 Task: Search one way flight ticket for 2 adults, 2 infants in seat and 1 infant on lap in first from Mosinee: Central Wisconsin Airport to Gillette: Gillette Campbell County Airport on 5-1-2023. Choice of flights is American. Number of bags: 1 carry on bag and 5 checked bags. Price is upto 90000. Outbound departure time preference is 14:30.
Action: Mouse moved to (273, 440)
Screenshot: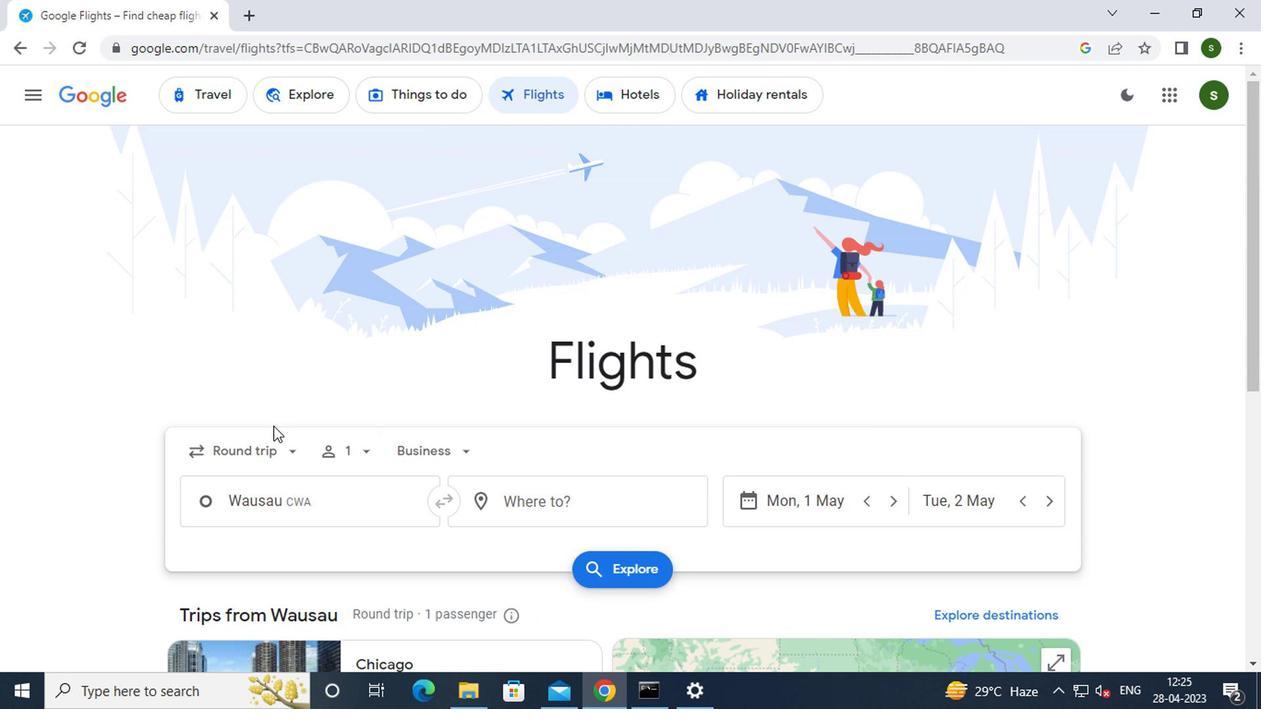 
Action: Mouse pressed left at (273, 440)
Screenshot: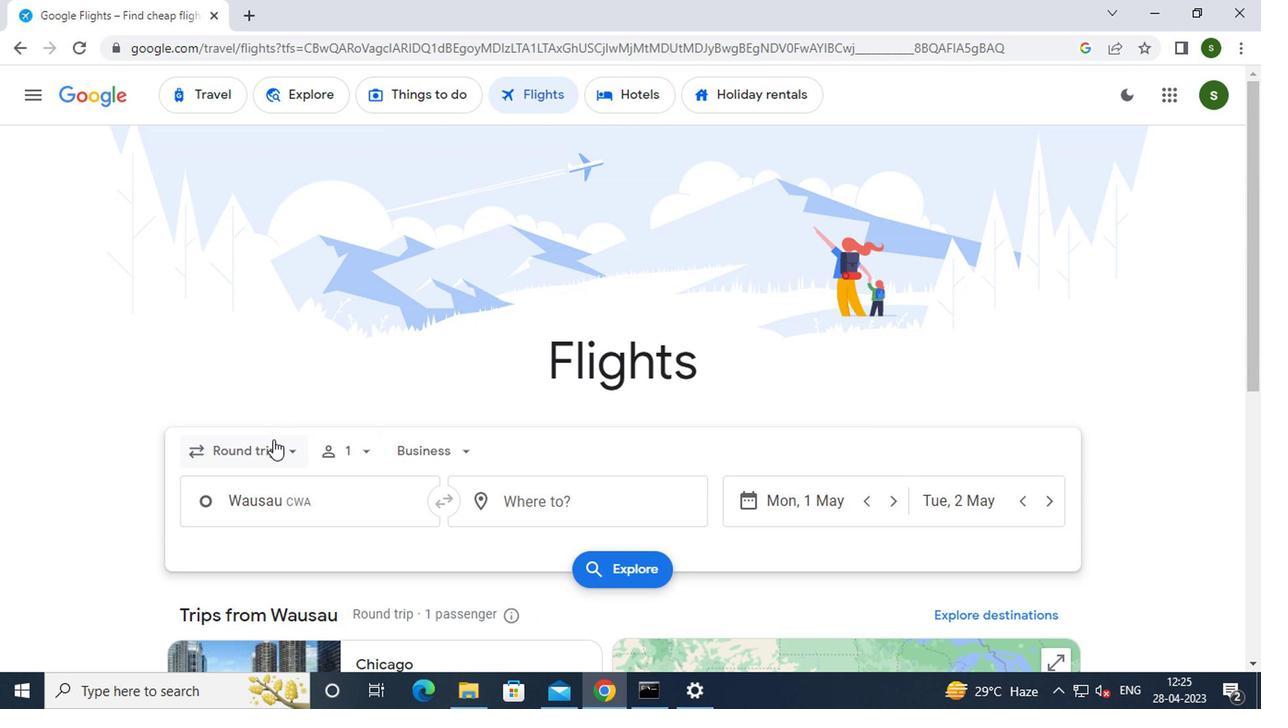 
Action: Mouse moved to (261, 533)
Screenshot: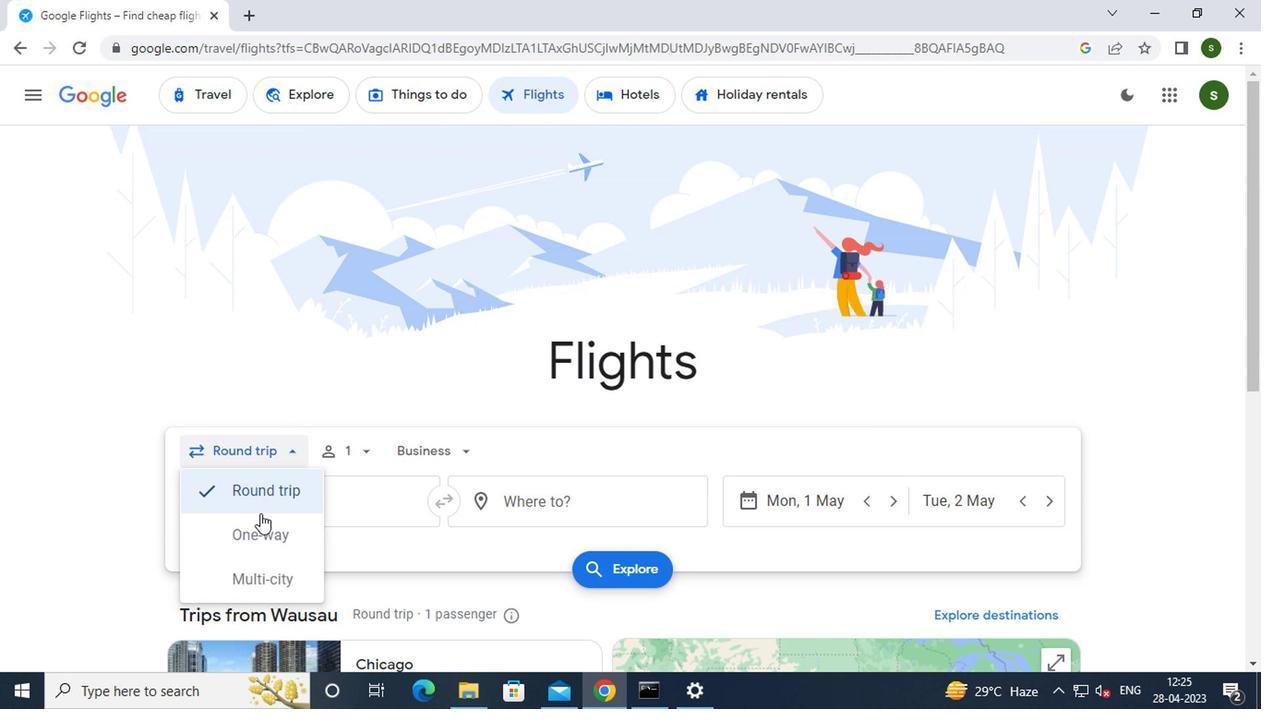
Action: Mouse pressed left at (261, 533)
Screenshot: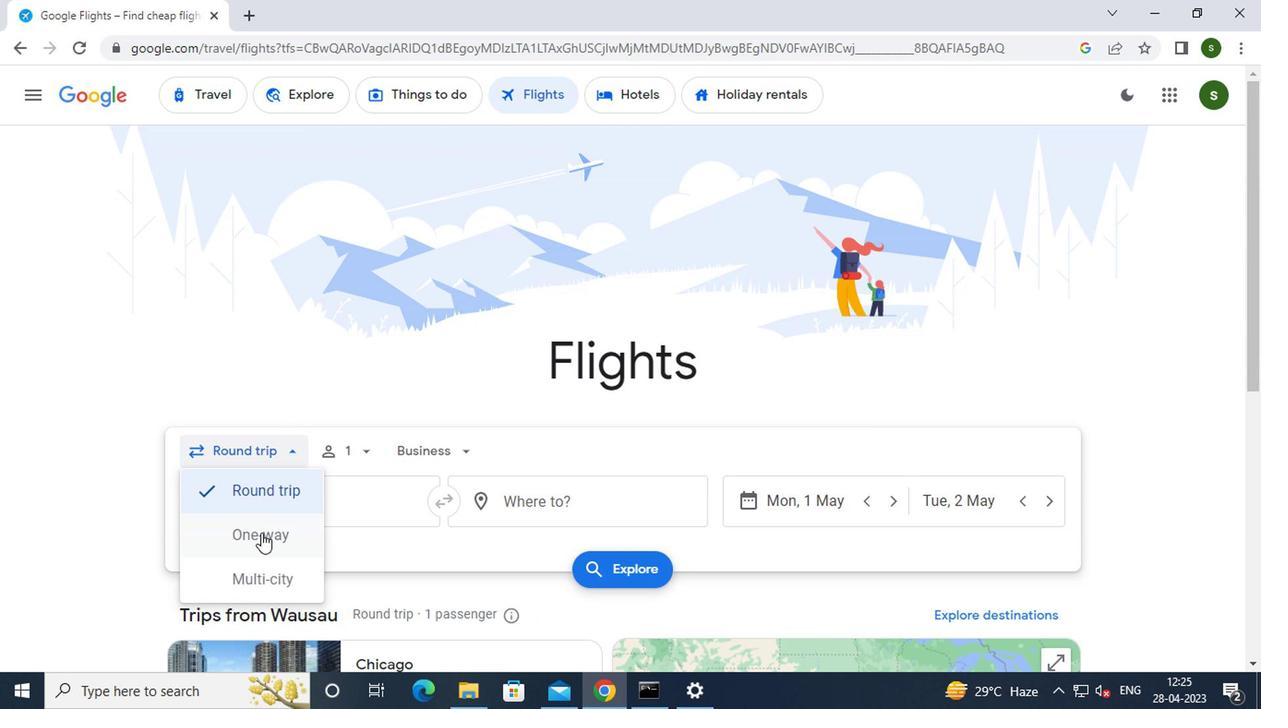 
Action: Mouse moved to (367, 446)
Screenshot: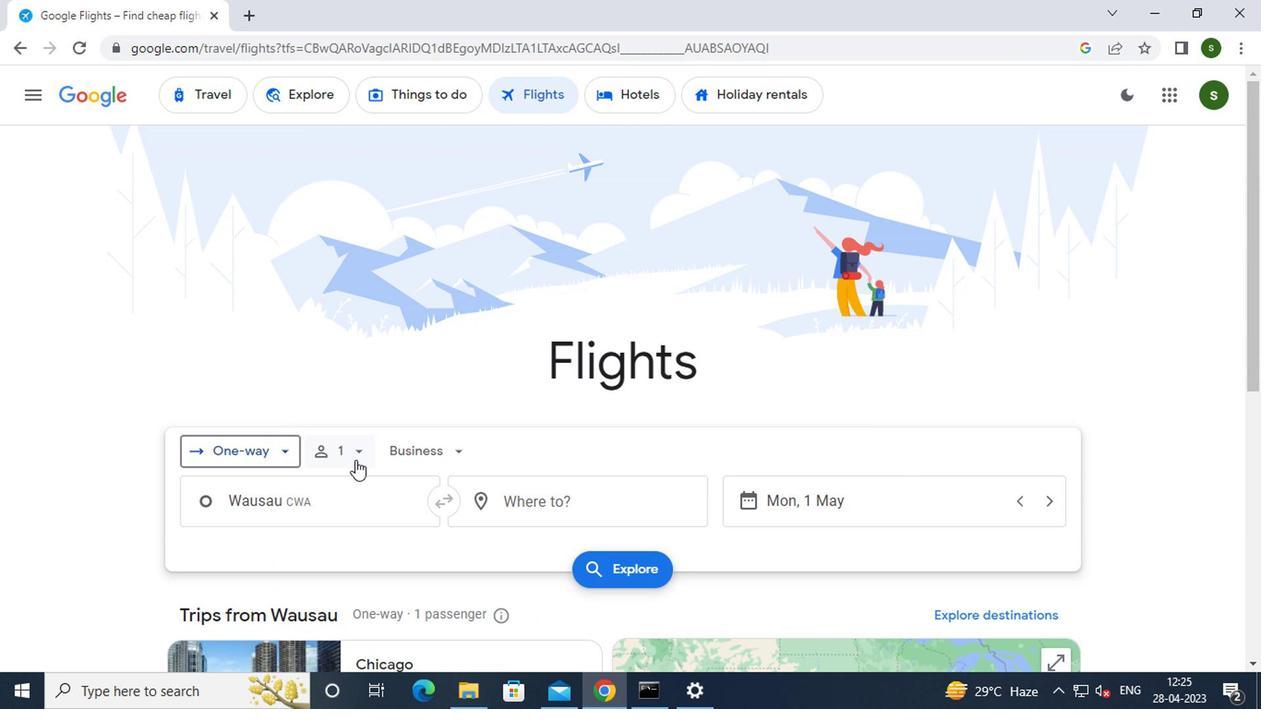 
Action: Mouse pressed left at (367, 446)
Screenshot: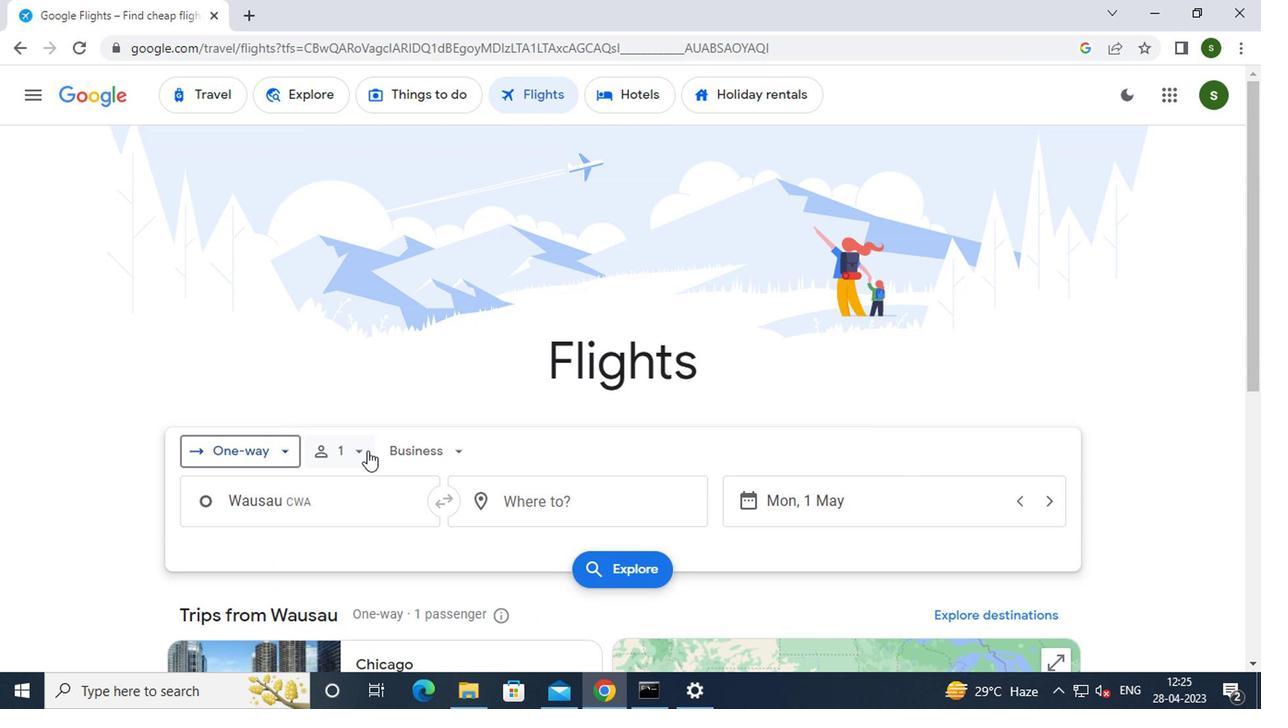 
Action: Mouse moved to (501, 498)
Screenshot: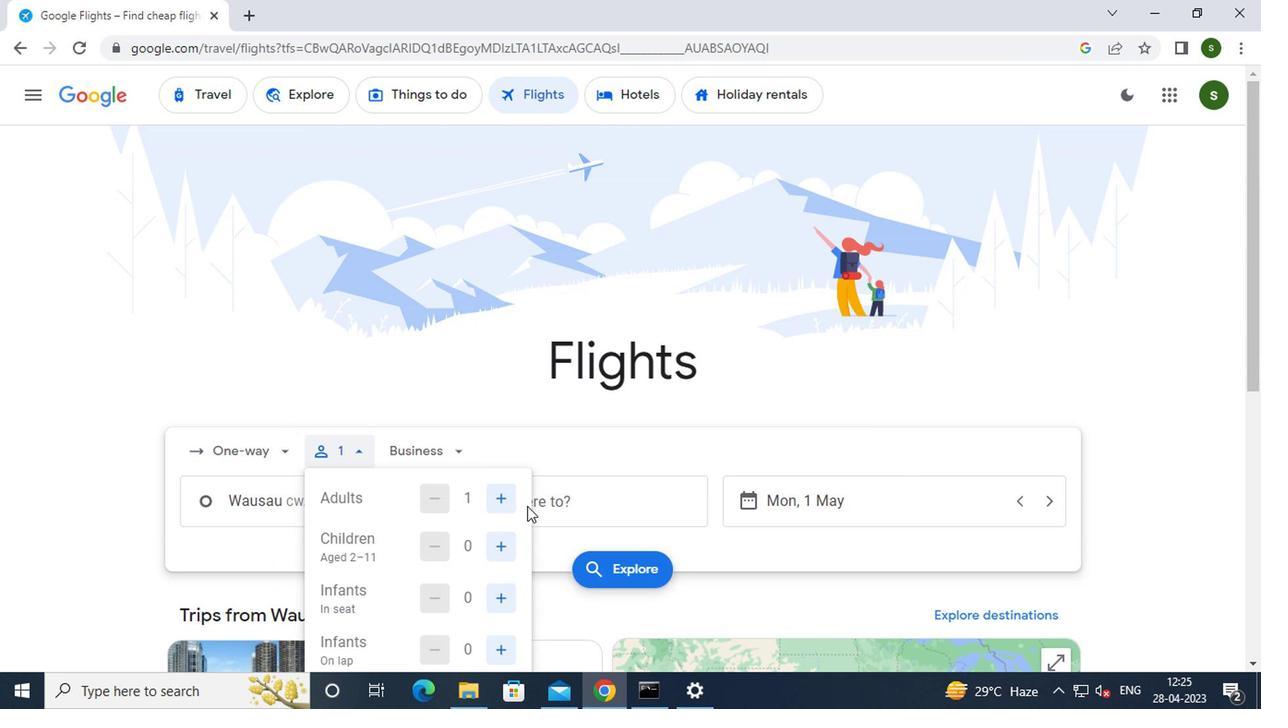 
Action: Mouse pressed left at (501, 498)
Screenshot: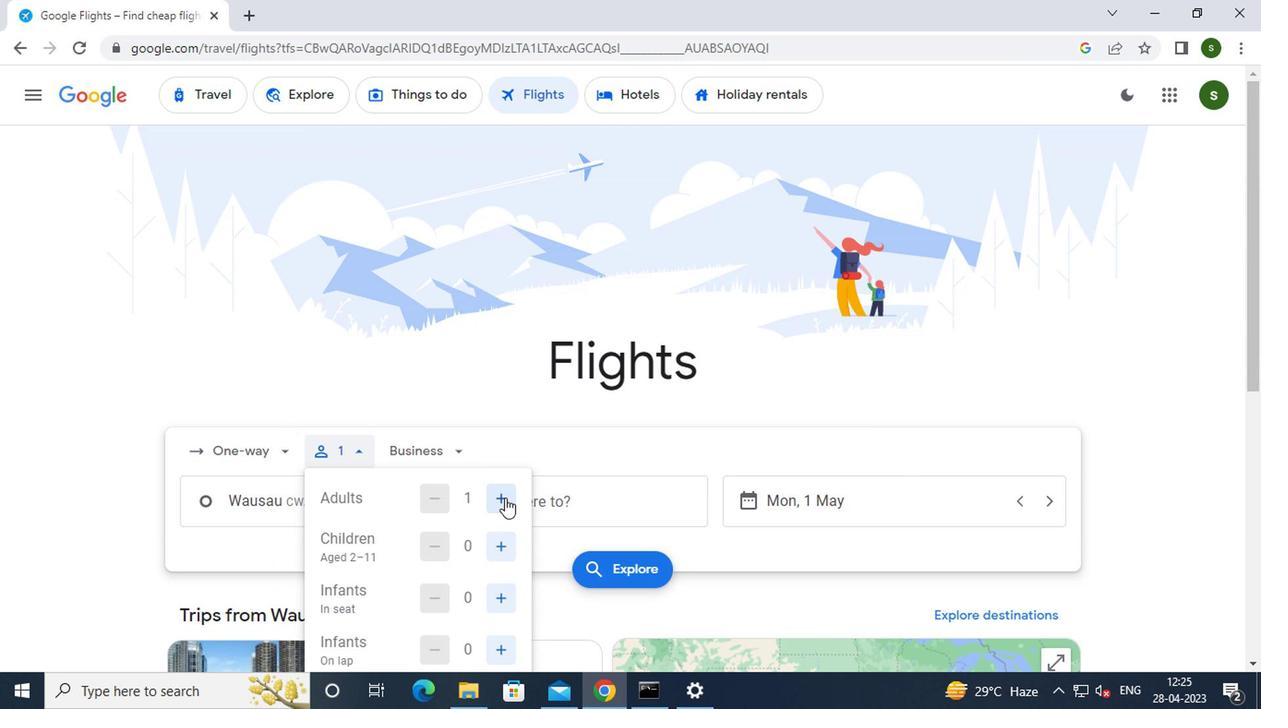 
Action: Mouse moved to (499, 599)
Screenshot: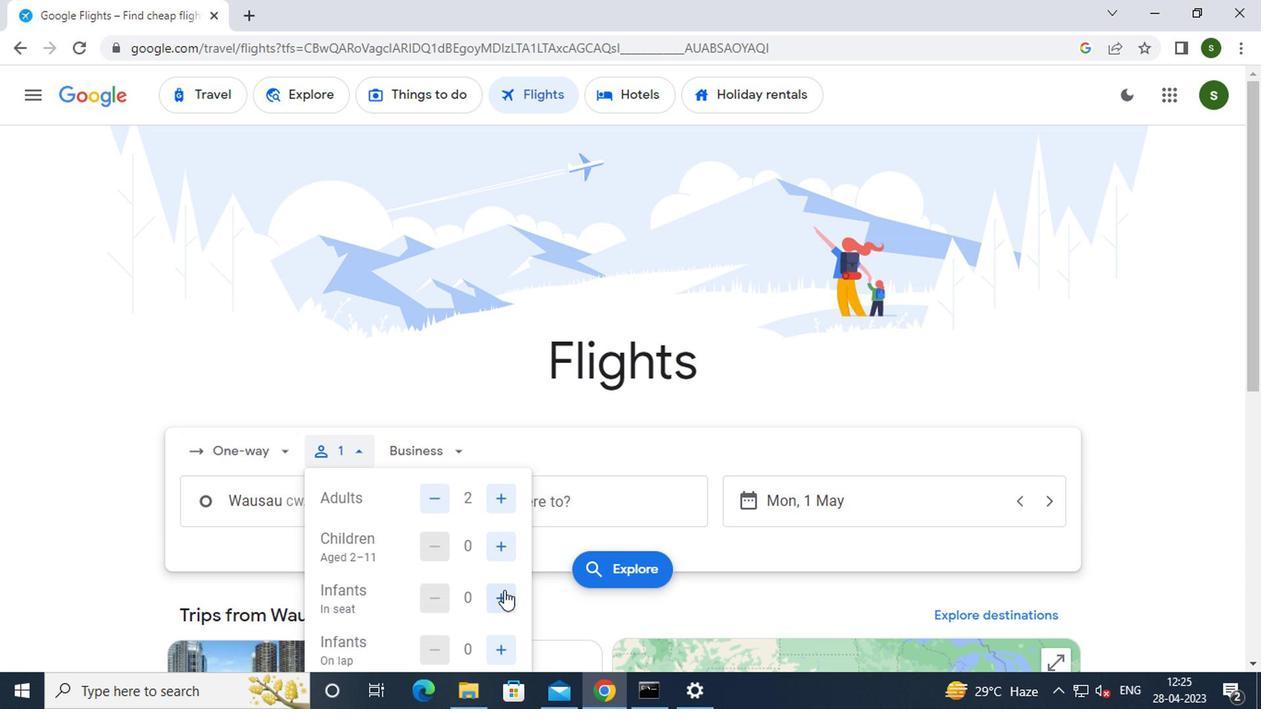 
Action: Mouse pressed left at (499, 599)
Screenshot: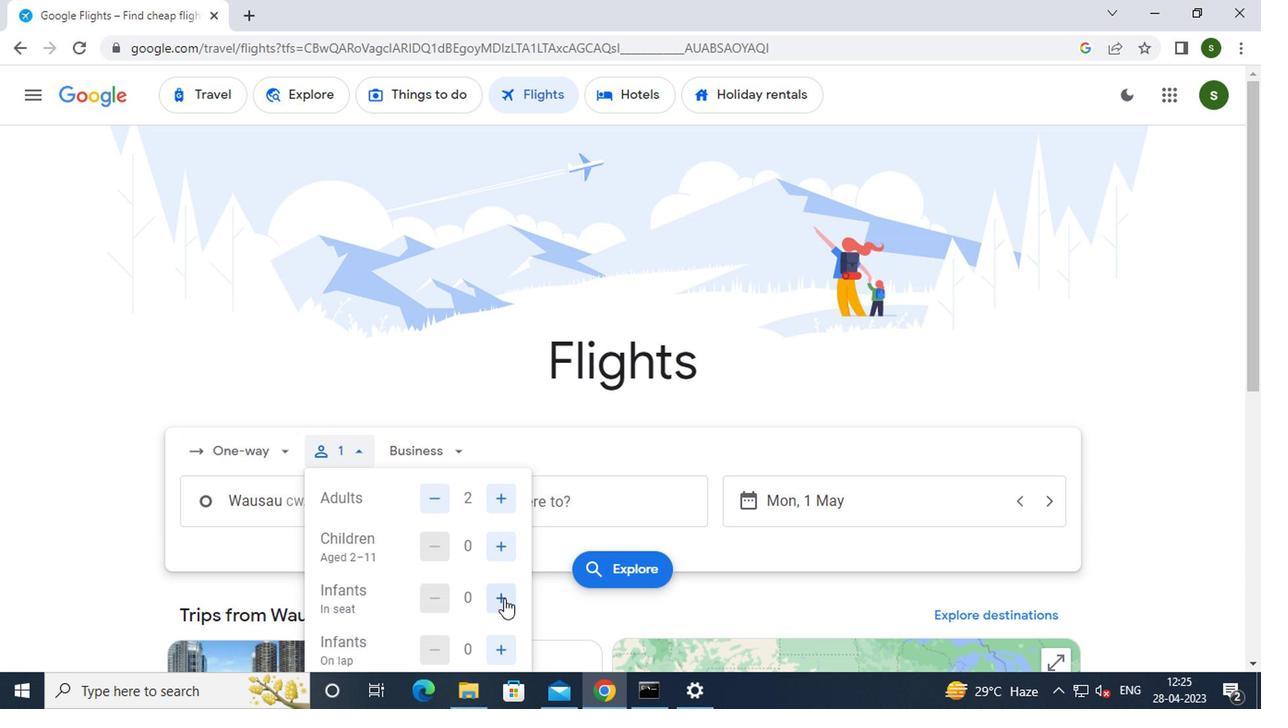 
Action: Mouse pressed left at (499, 599)
Screenshot: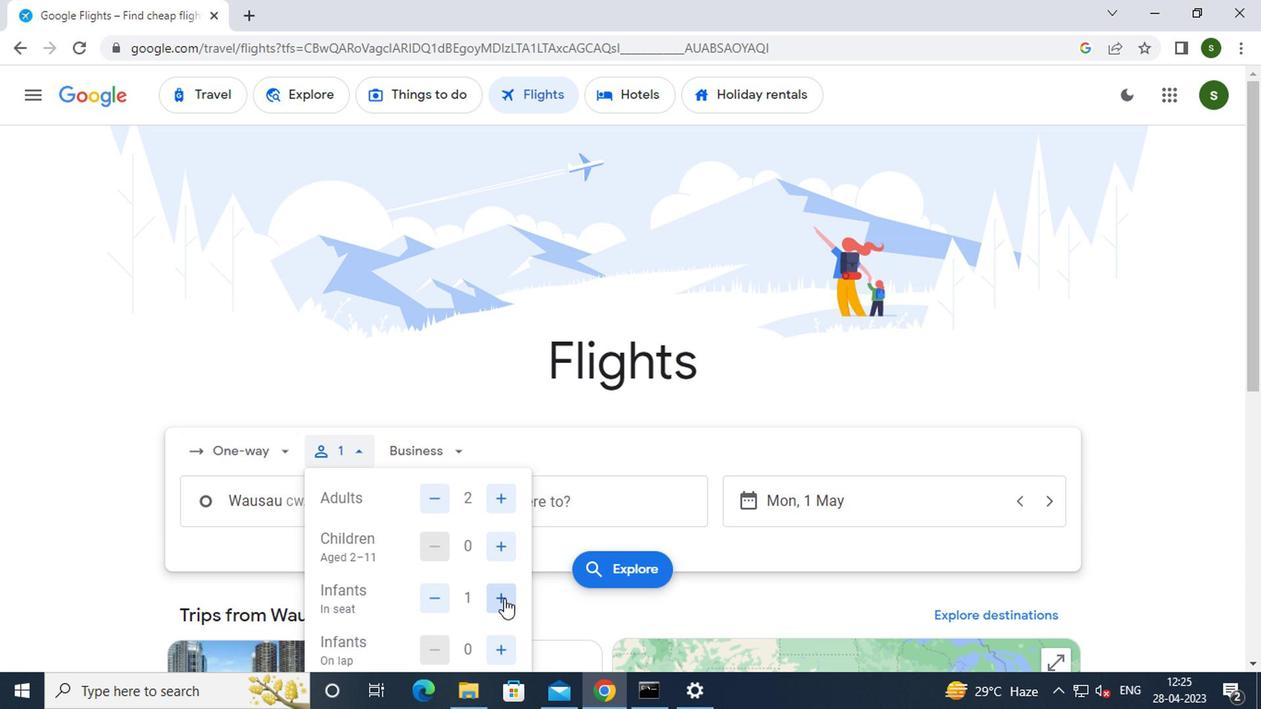 
Action: Mouse moved to (499, 642)
Screenshot: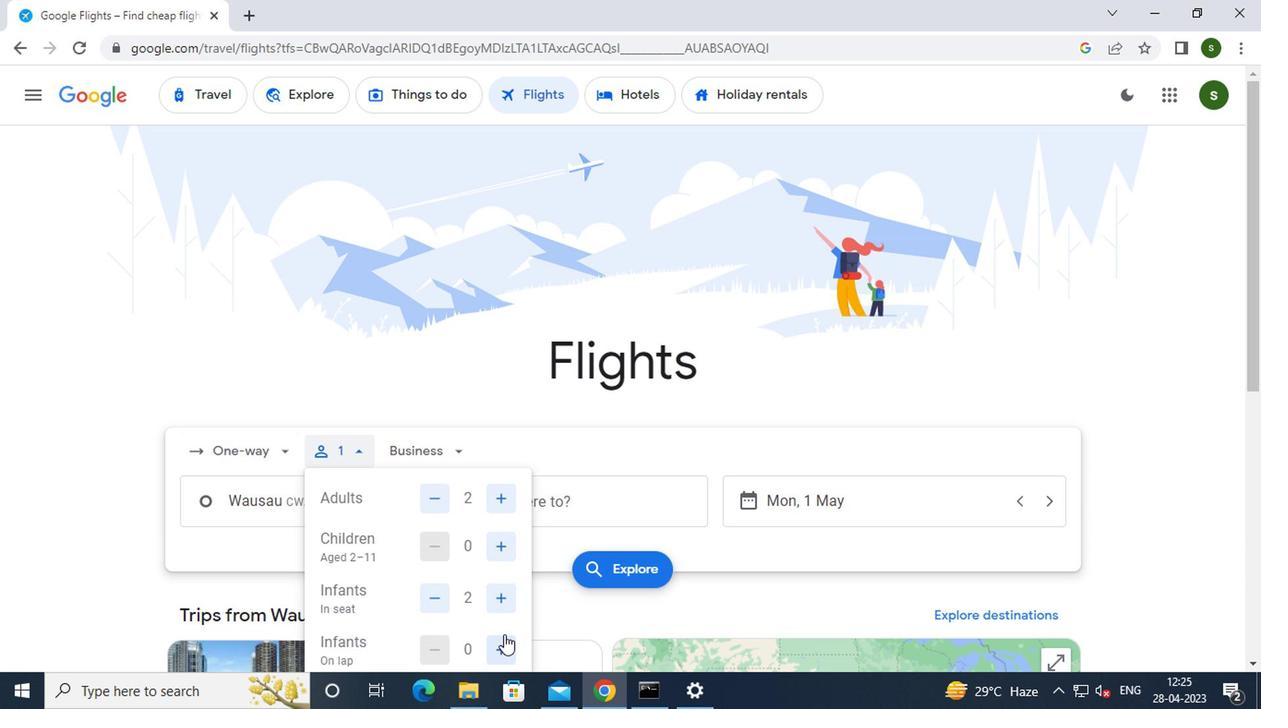 
Action: Mouse pressed left at (499, 642)
Screenshot: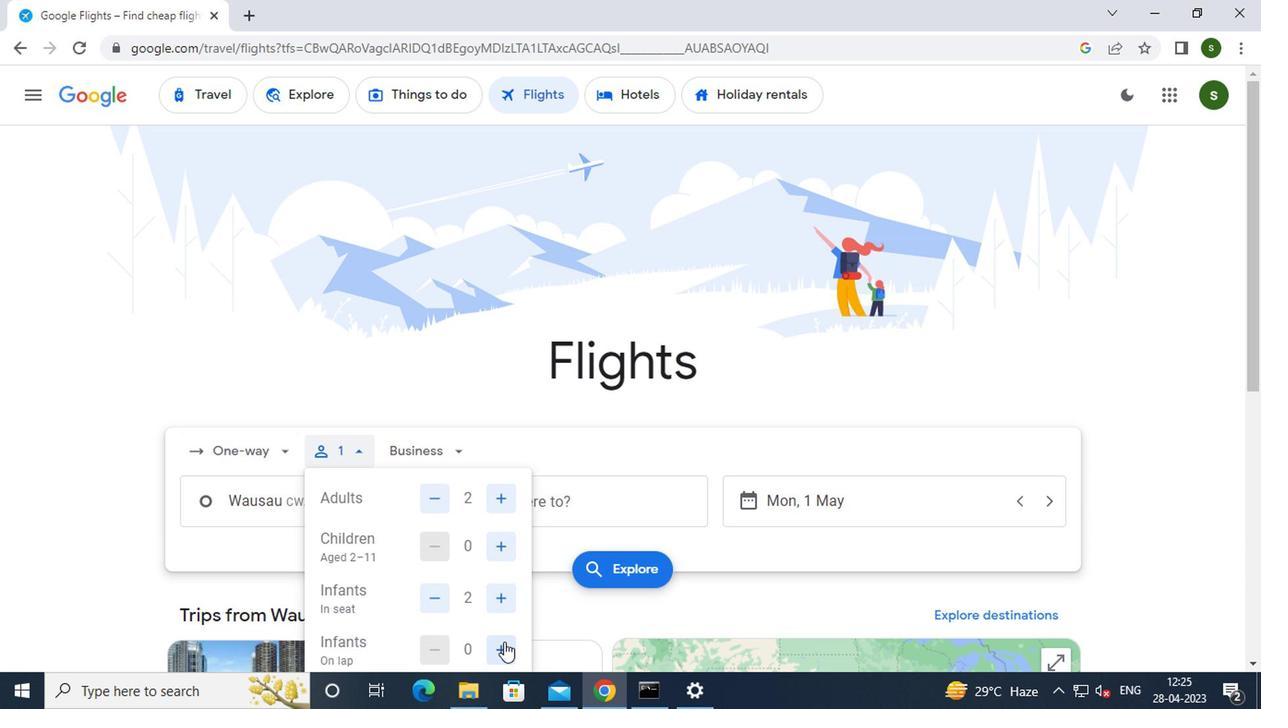 
Action: Mouse moved to (444, 453)
Screenshot: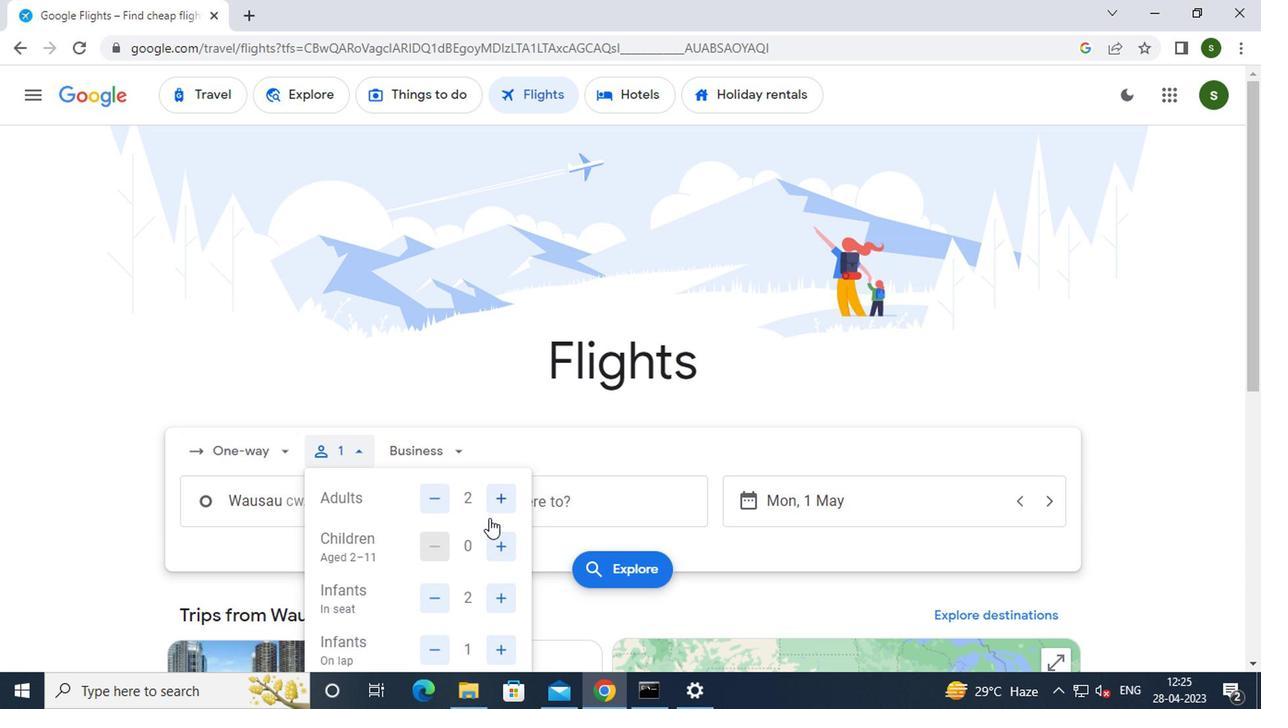 
Action: Mouse pressed left at (444, 453)
Screenshot: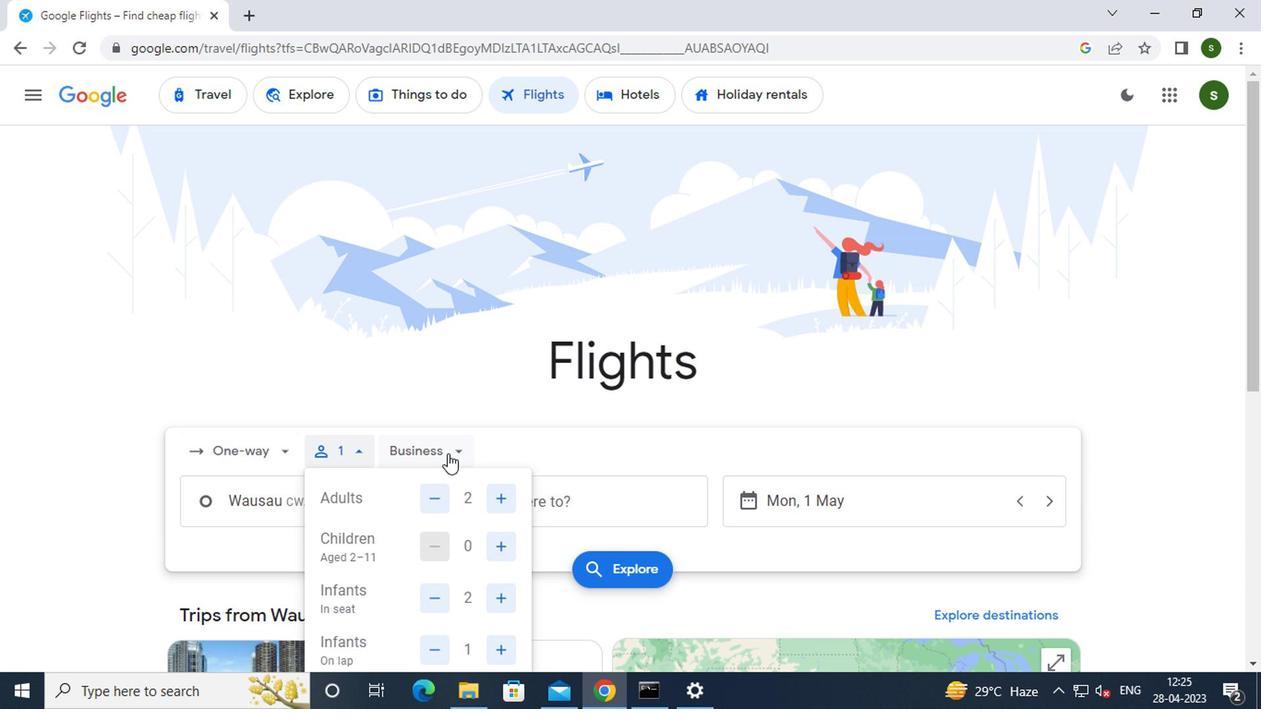 
Action: Mouse moved to (471, 620)
Screenshot: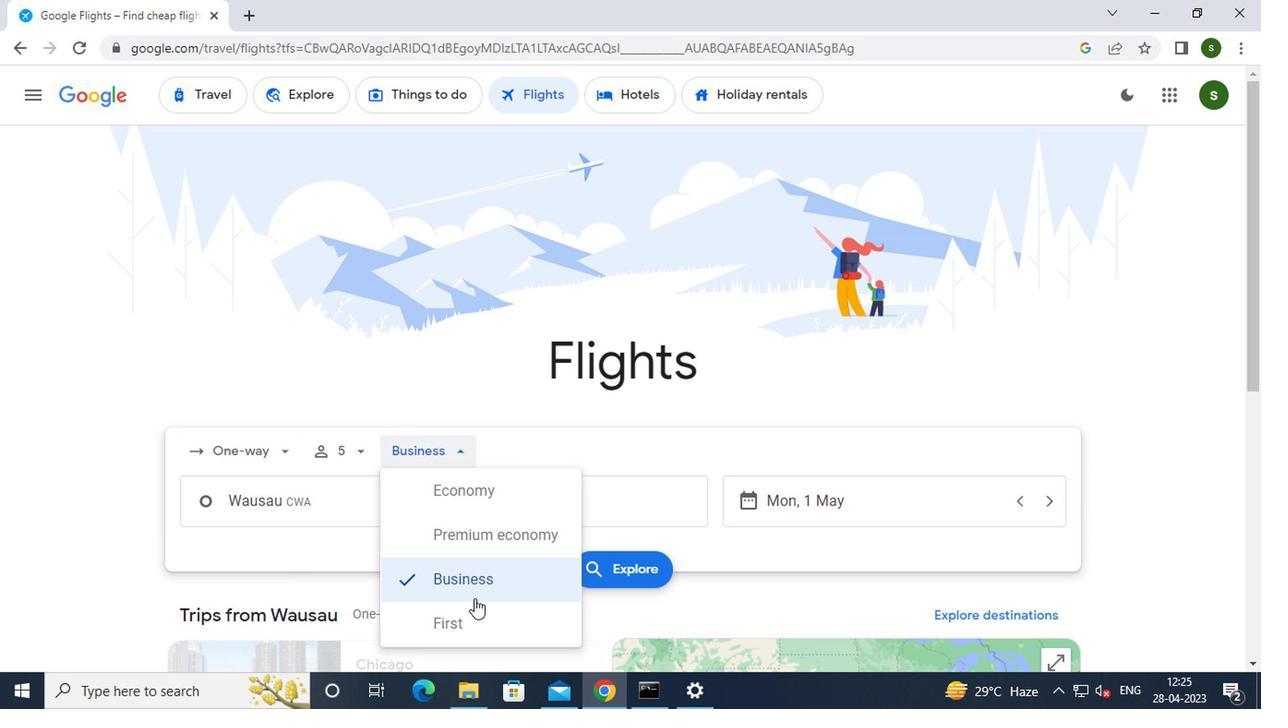 
Action: Mouse pressed left at (471, 620)
Screenshot: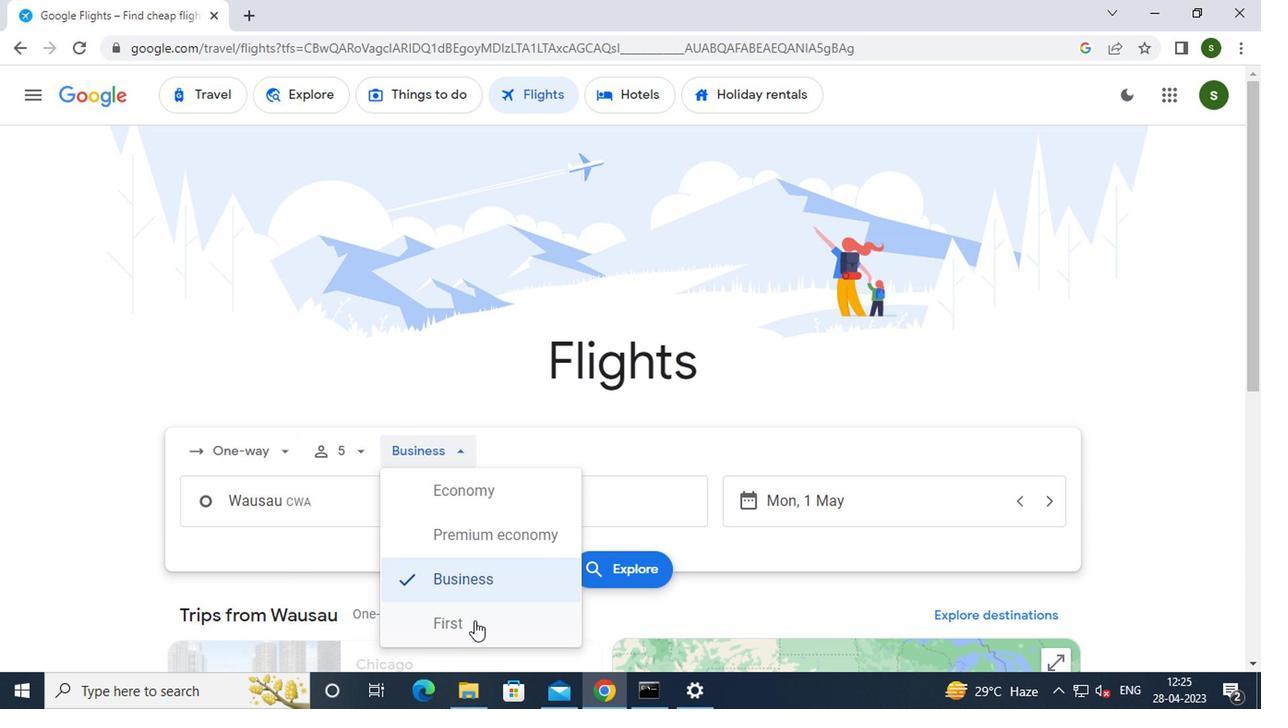 
Action: Mouse moved to (363, 511)
Screenshot: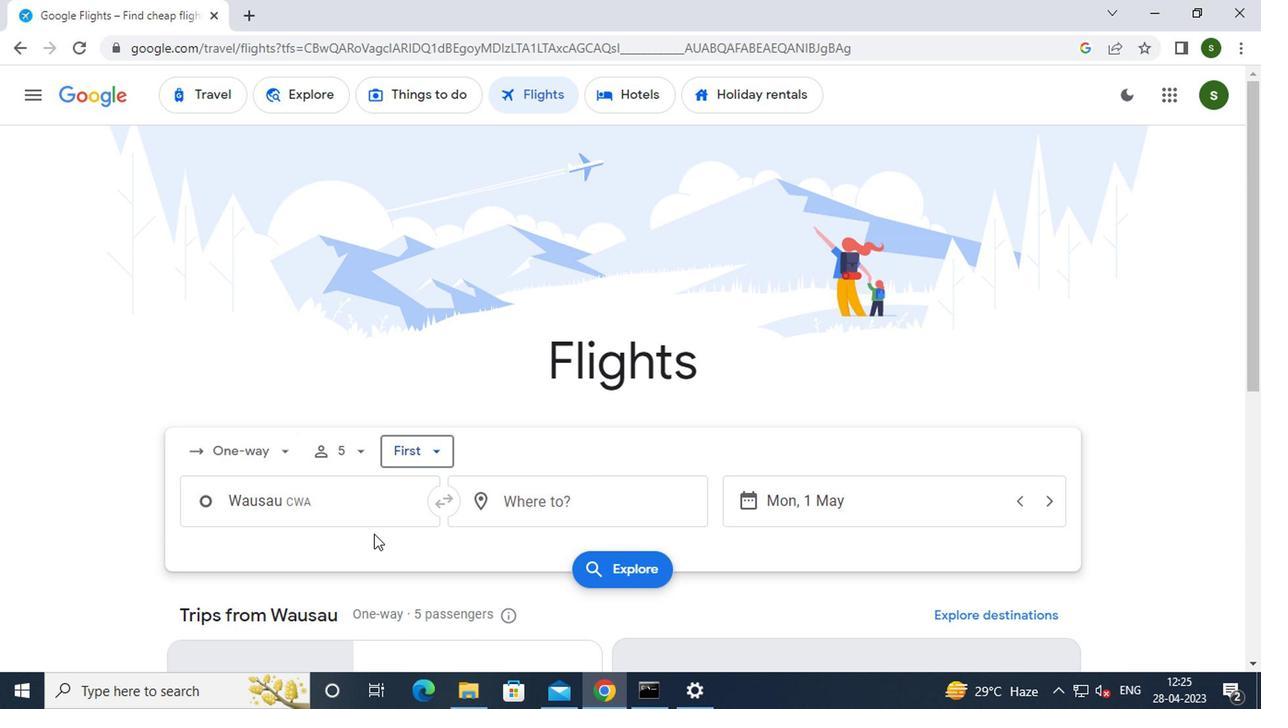 
Action: Mouse pressed left at (363, 511)
Screenshot: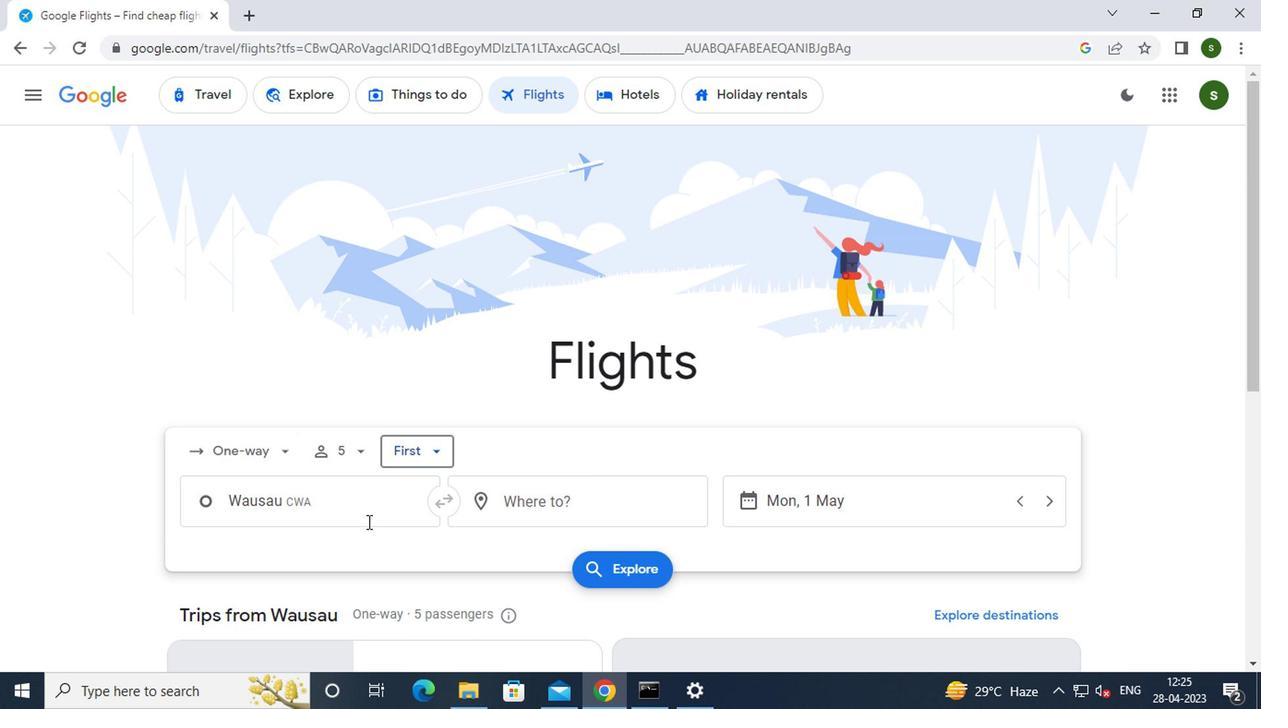 
Action: Key pressed m<Key.caps_lock>osinee
Screenshot: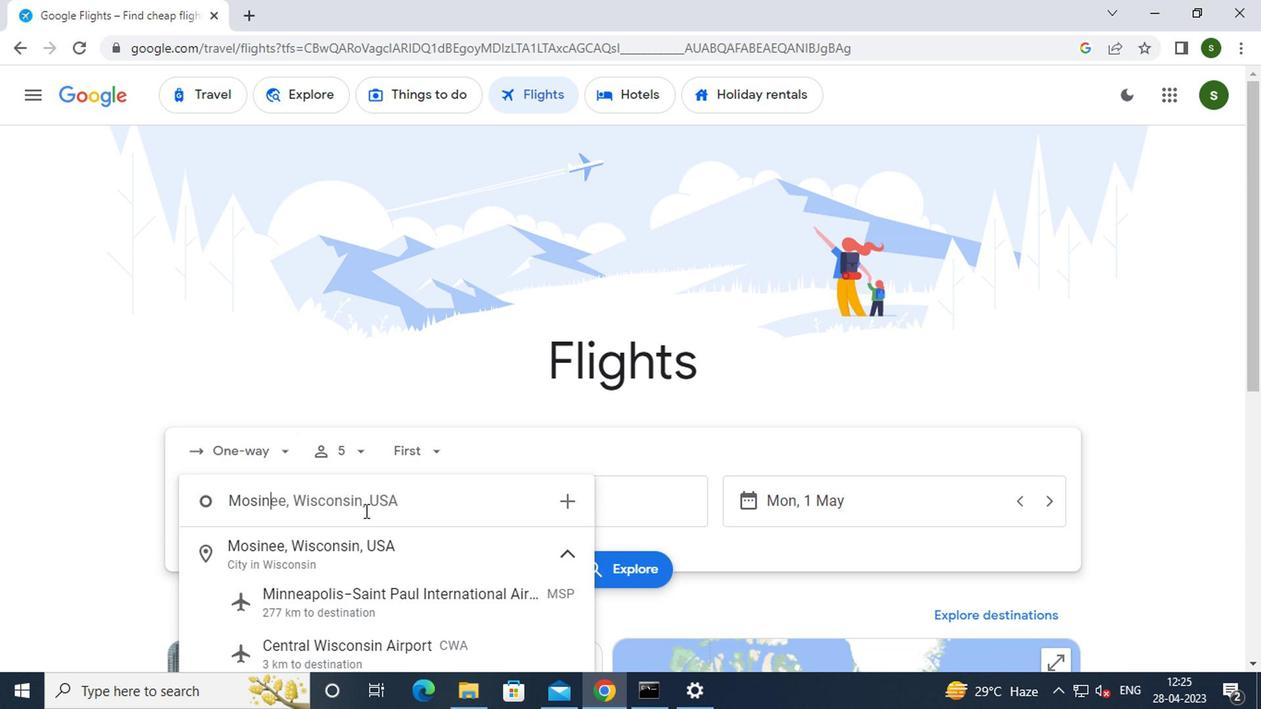 
Action: Mouse moved to (351, 643)
Screenshot: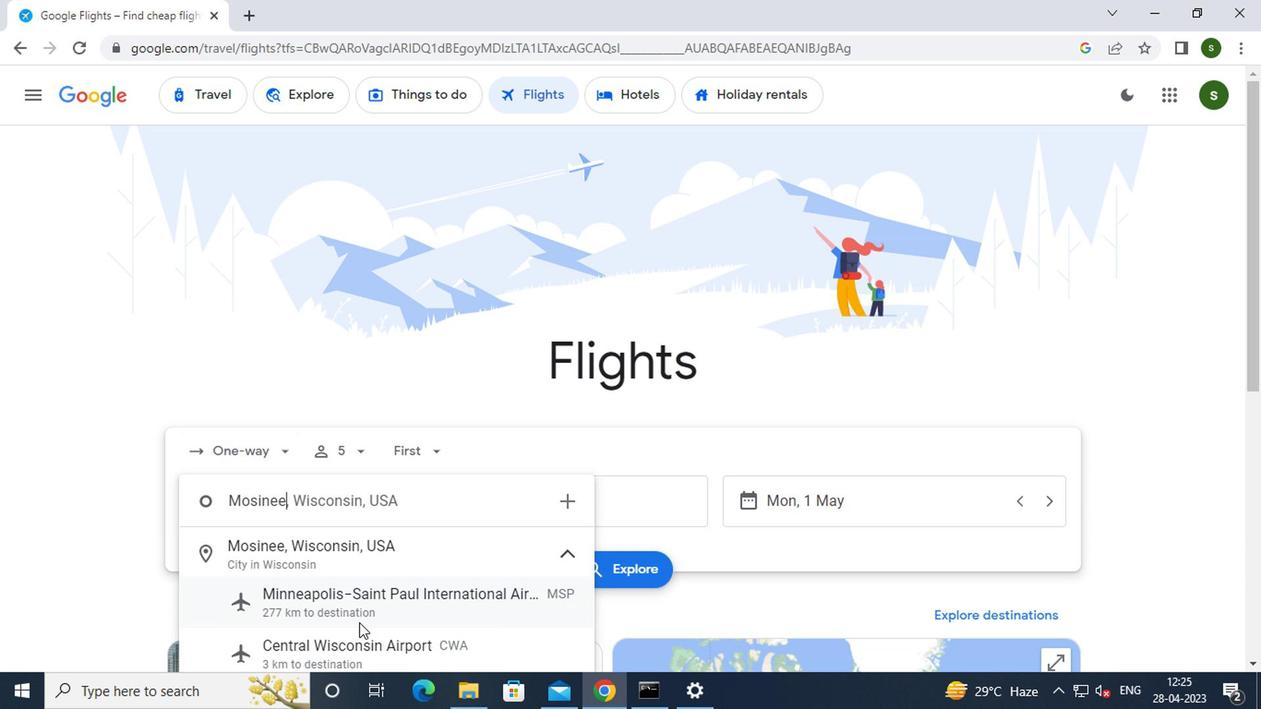 
Action: Mouse pressed left at (351, 643)
Screenshot: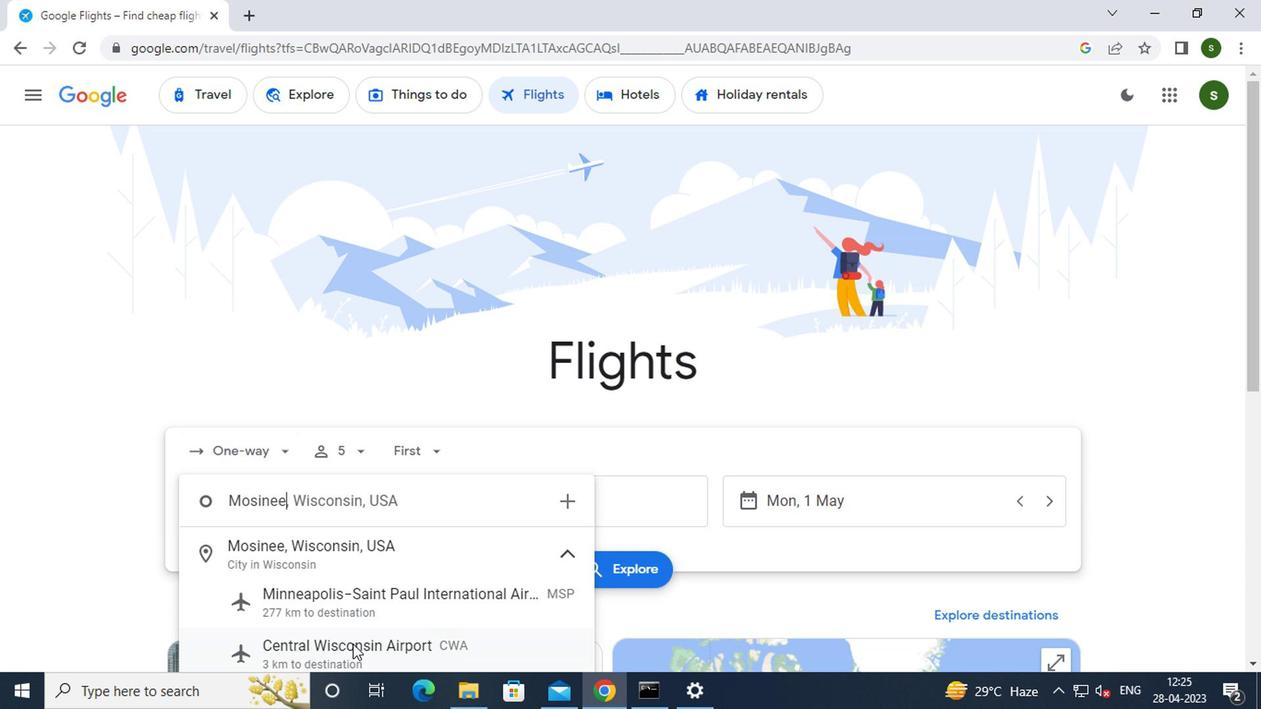 
Action: Mouse moved to (516, 504)
Screenshot: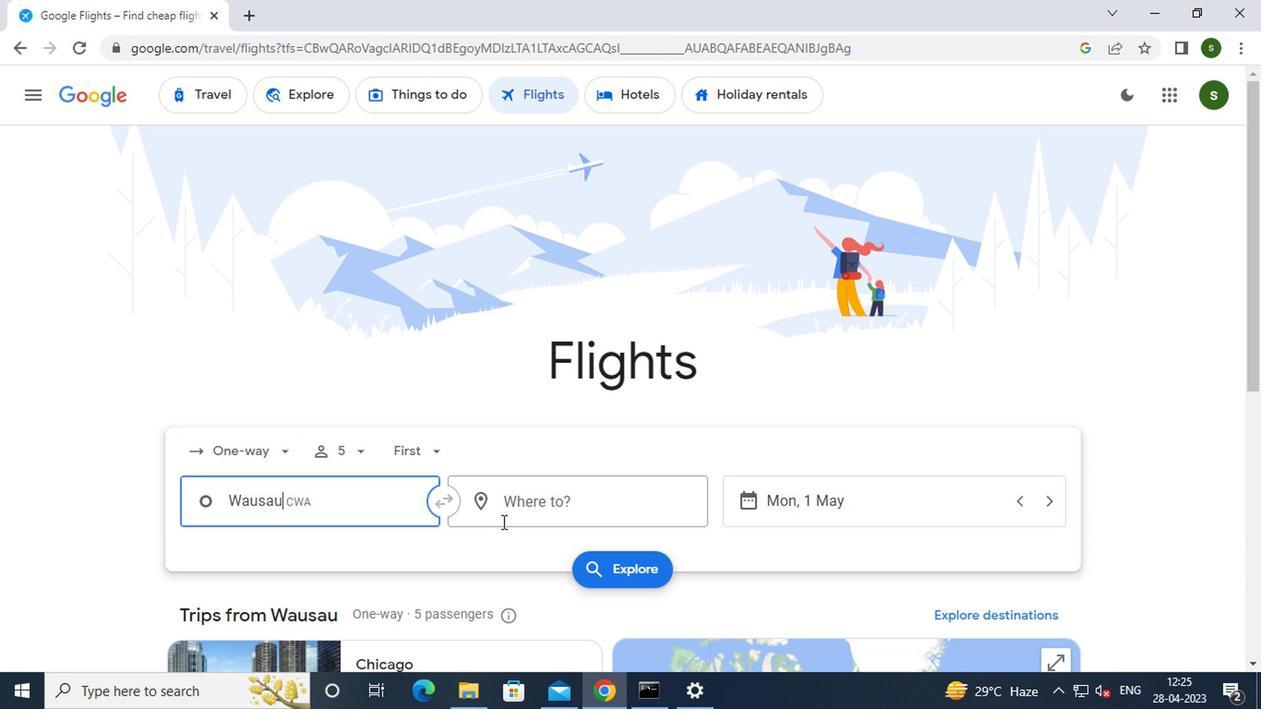 
Action: Mouse pressed left at (516, 504)
Screenshot: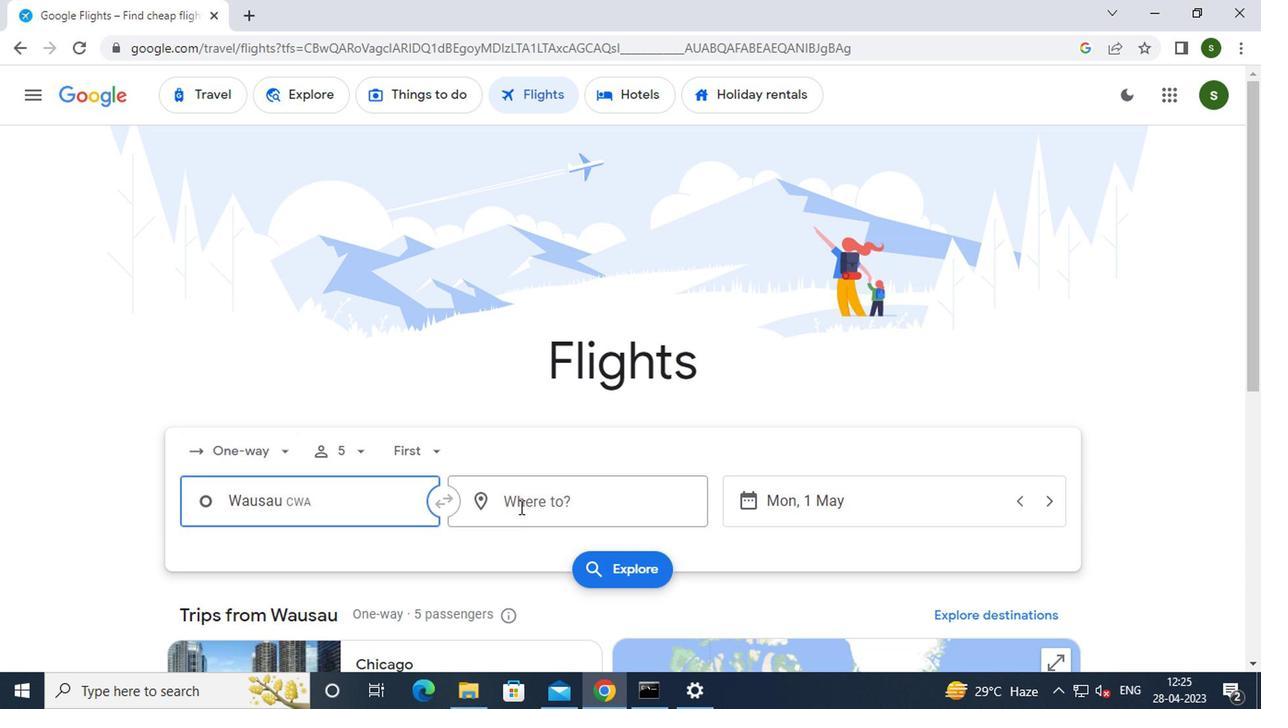 
Action: Key pressed <Key.caps_lock>g<Key.caps_lock>illette<Key.enter>
Screenshot: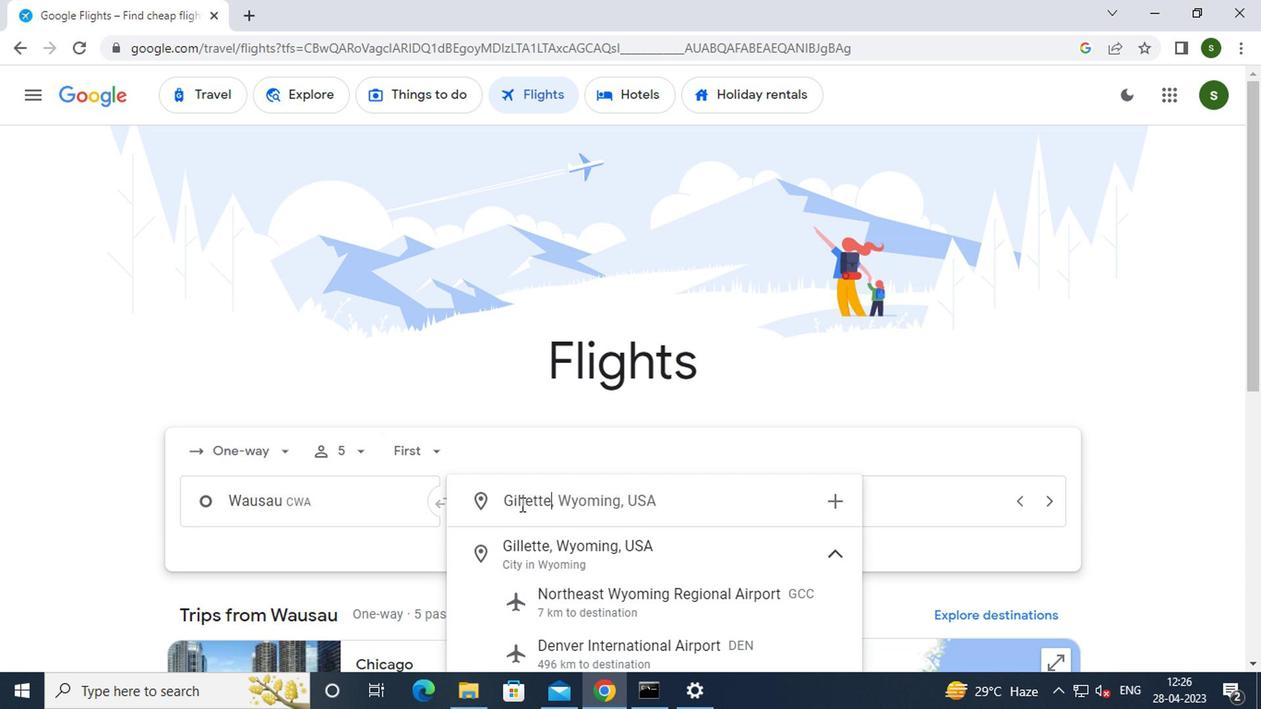 
Action: Mouse moved to (839, 503)
Screenshot: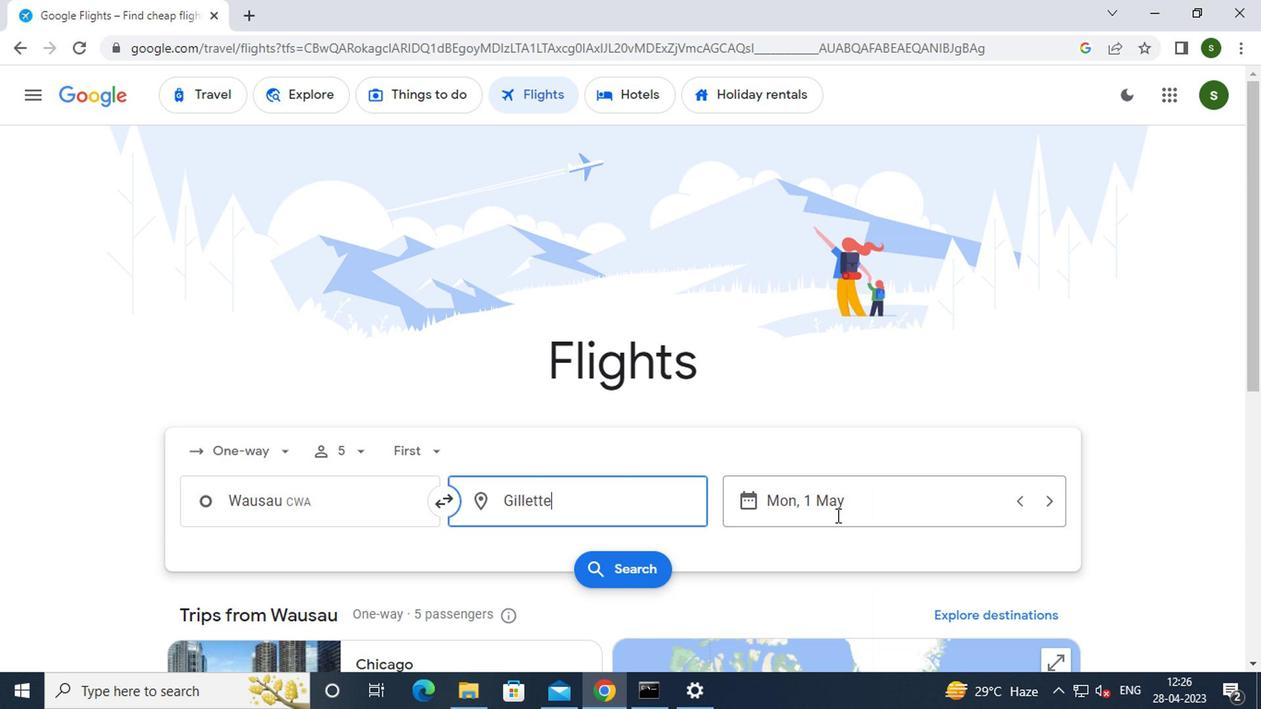 
Action: Mouse pressed left at (839, 503)
Screenshot: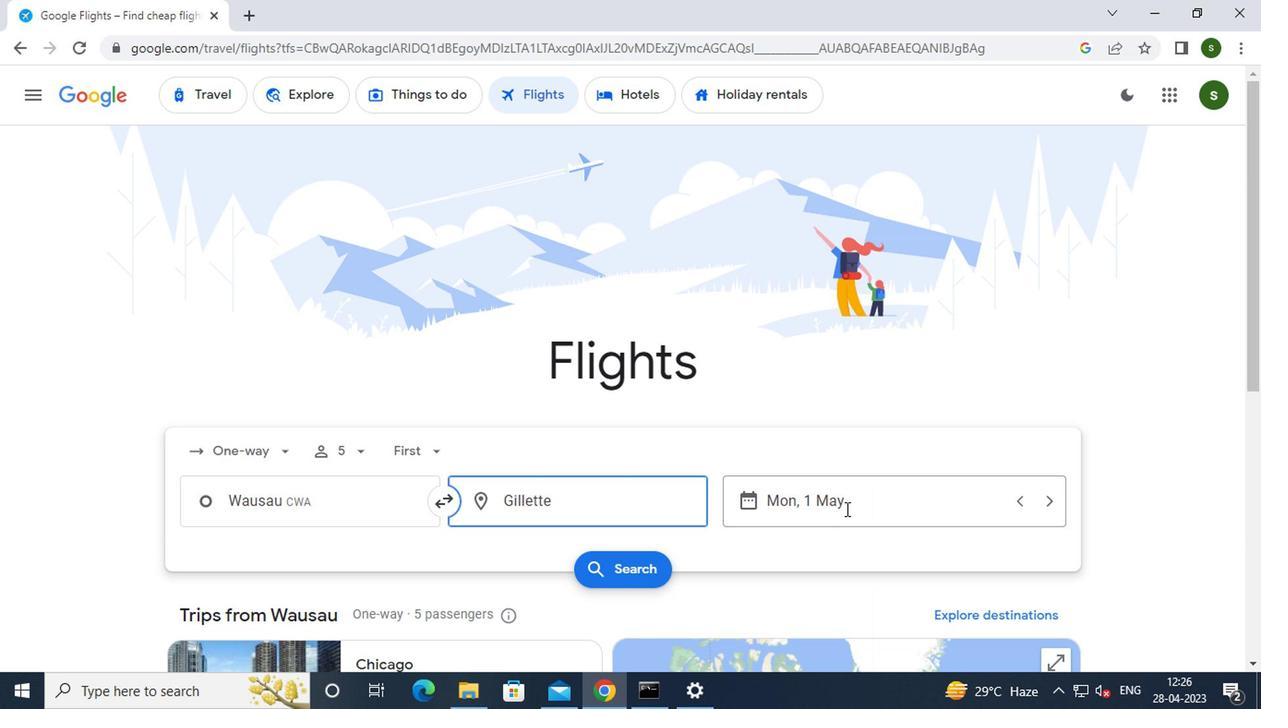 
Action: Mouse moved to (799, 335)
Screenshot: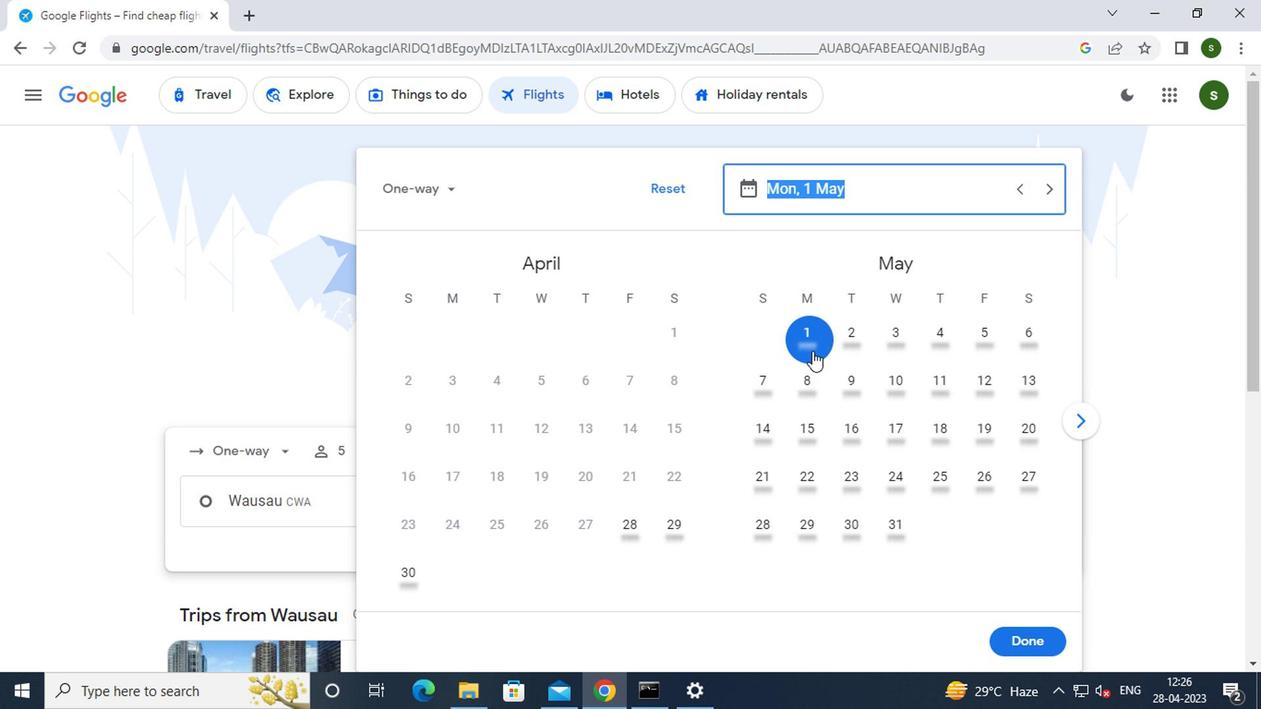
Action: Mouse pressed left at (799, 335)
Screenshot: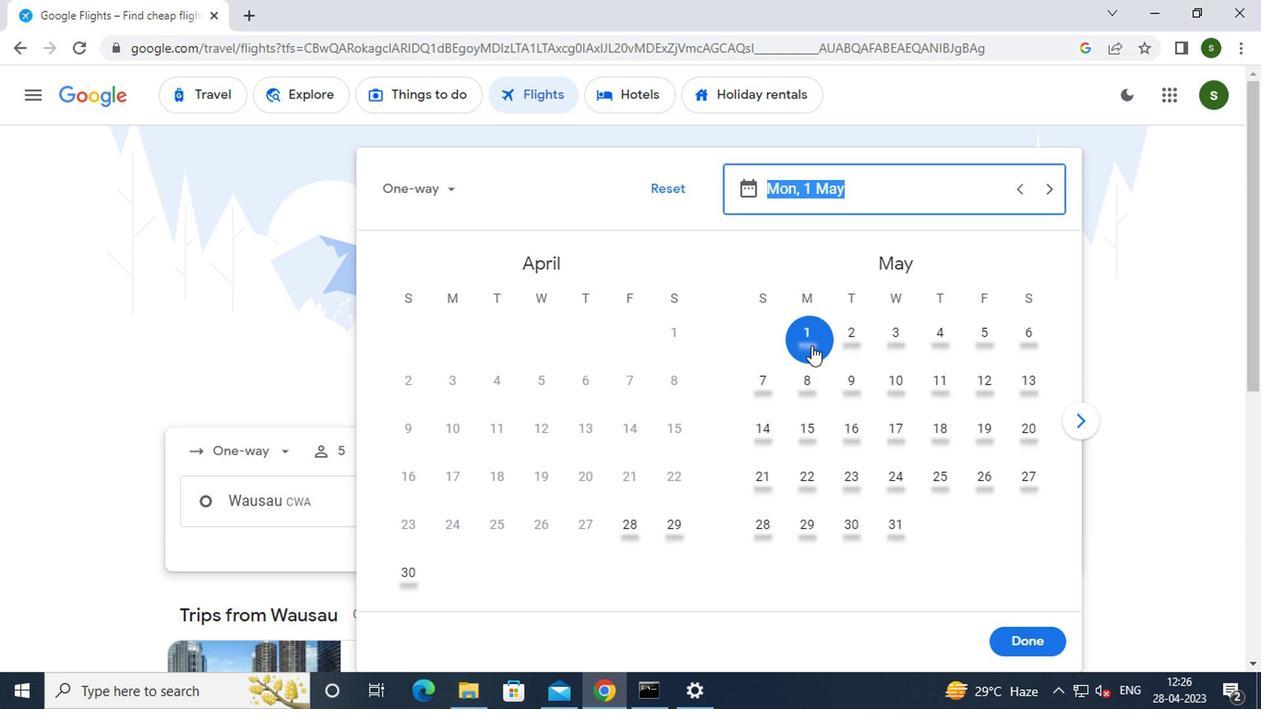 
Action: Mouse moved to (1040, 630)
Screenshot: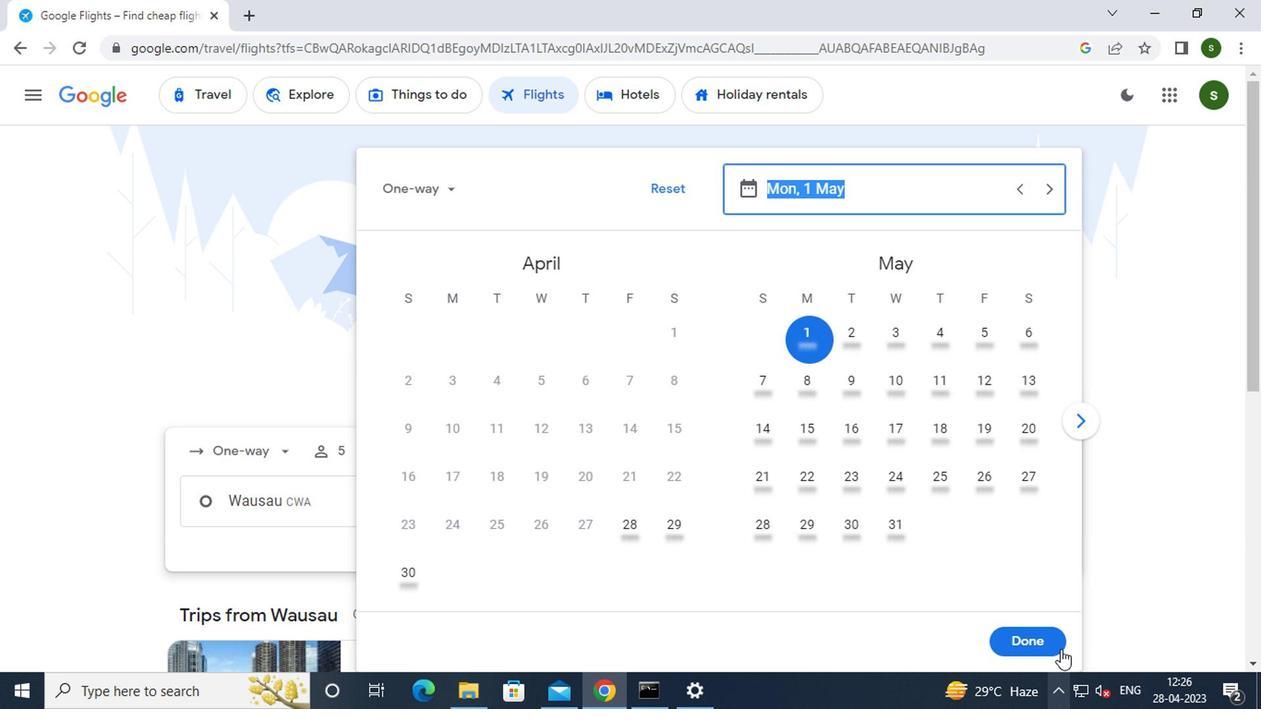 
Action: Mouse pressed left at (1040, 630)
Screenshot: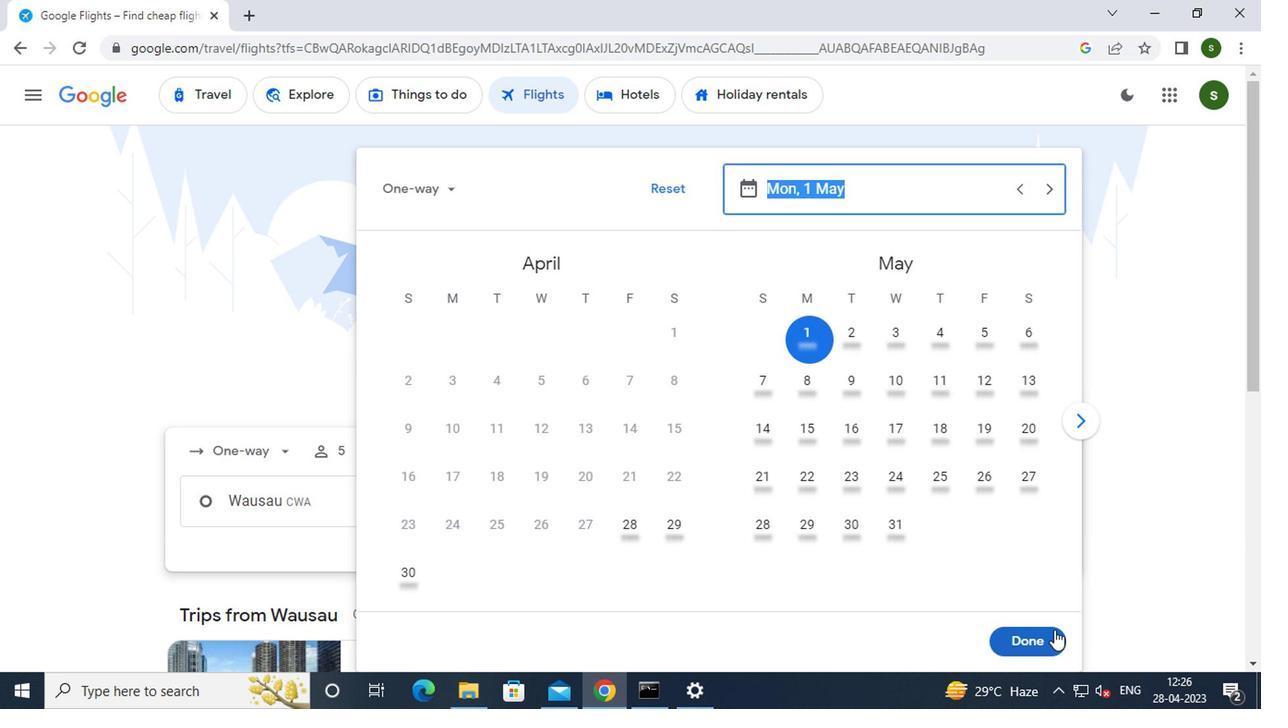
Action: Mouse moved to (633, 572)
Screenshot: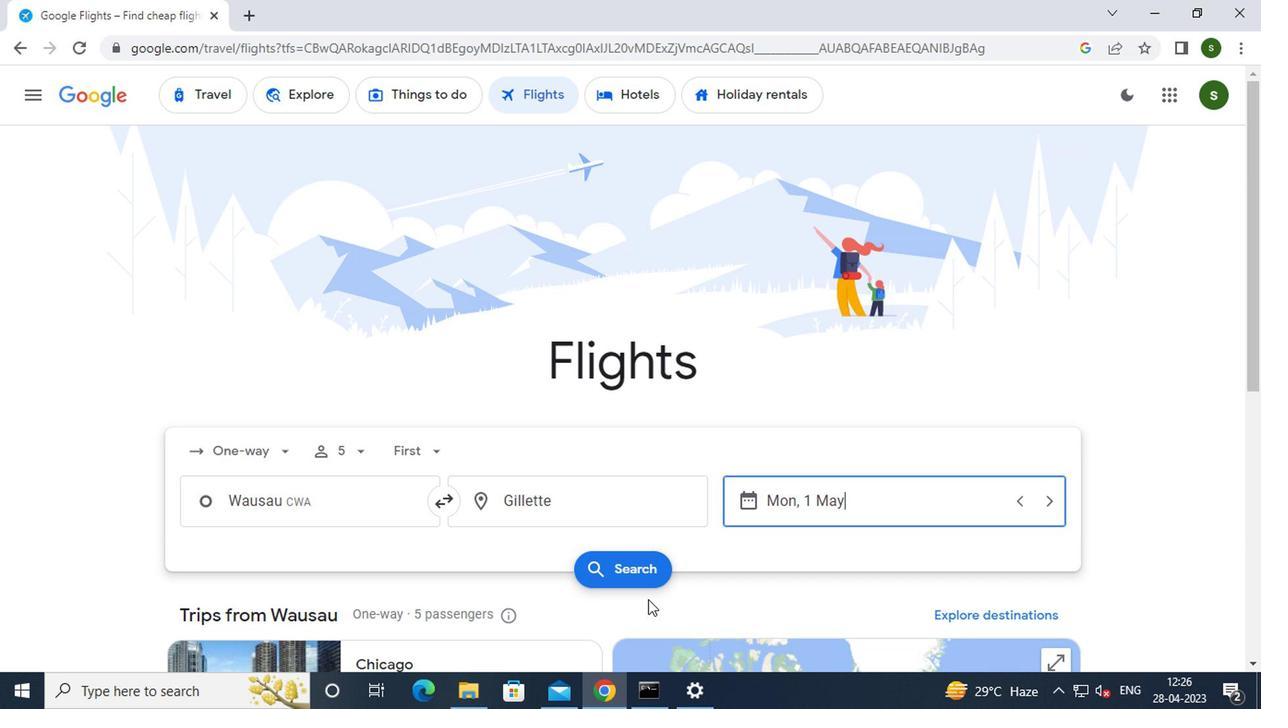
Action: Mouse pressed left at (633, 572)
Screenshot: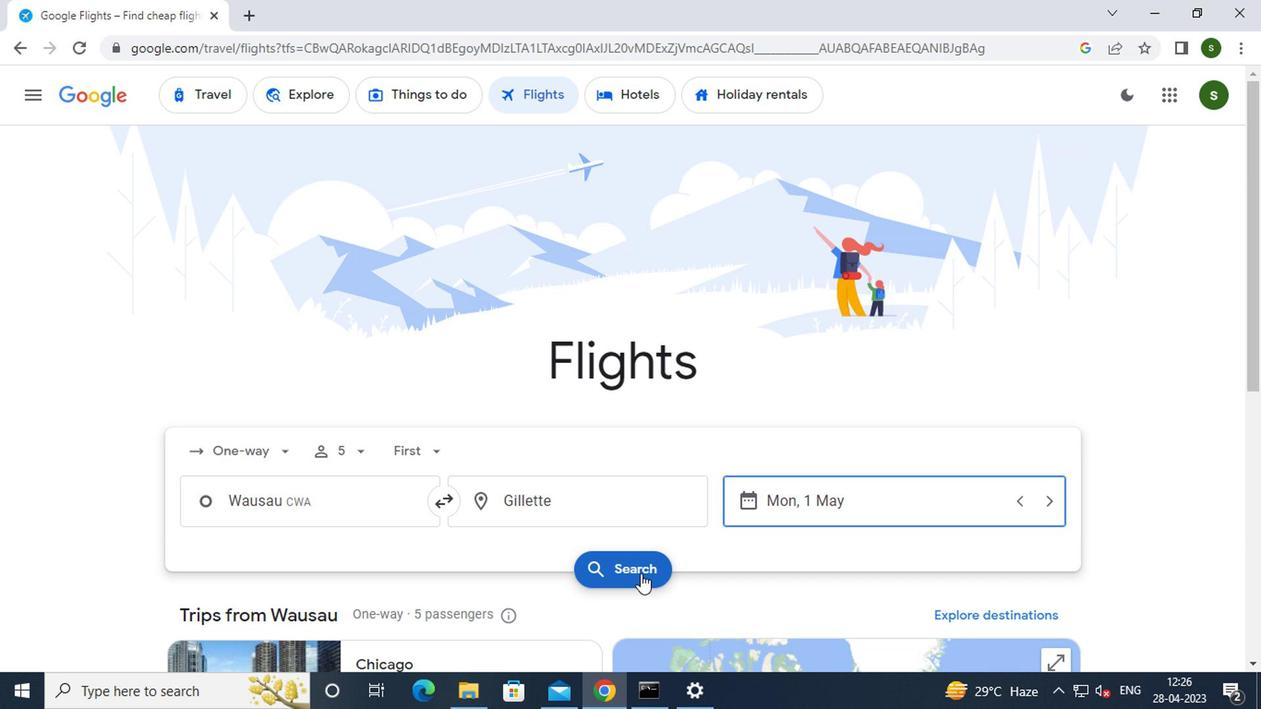 
Action: Mouse moved to (222, 266)
Screenshot: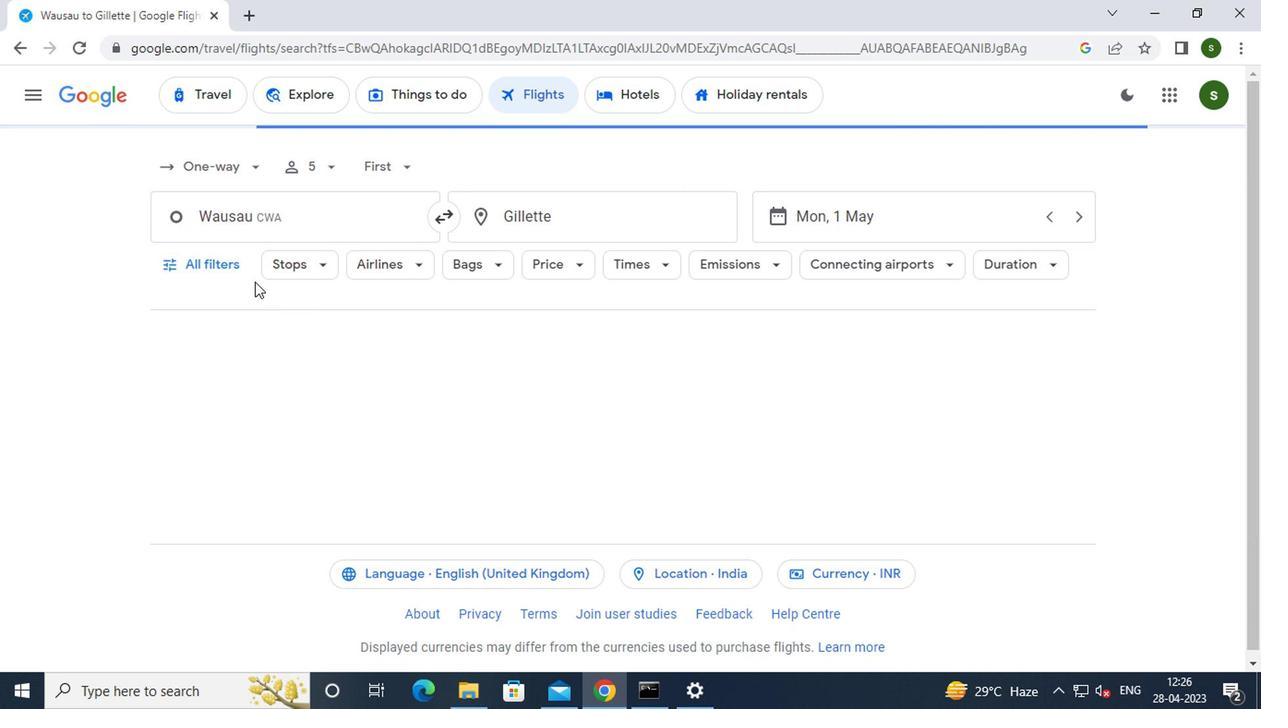 
Action: Mouse pressed left at (222, 266)
Screenshot: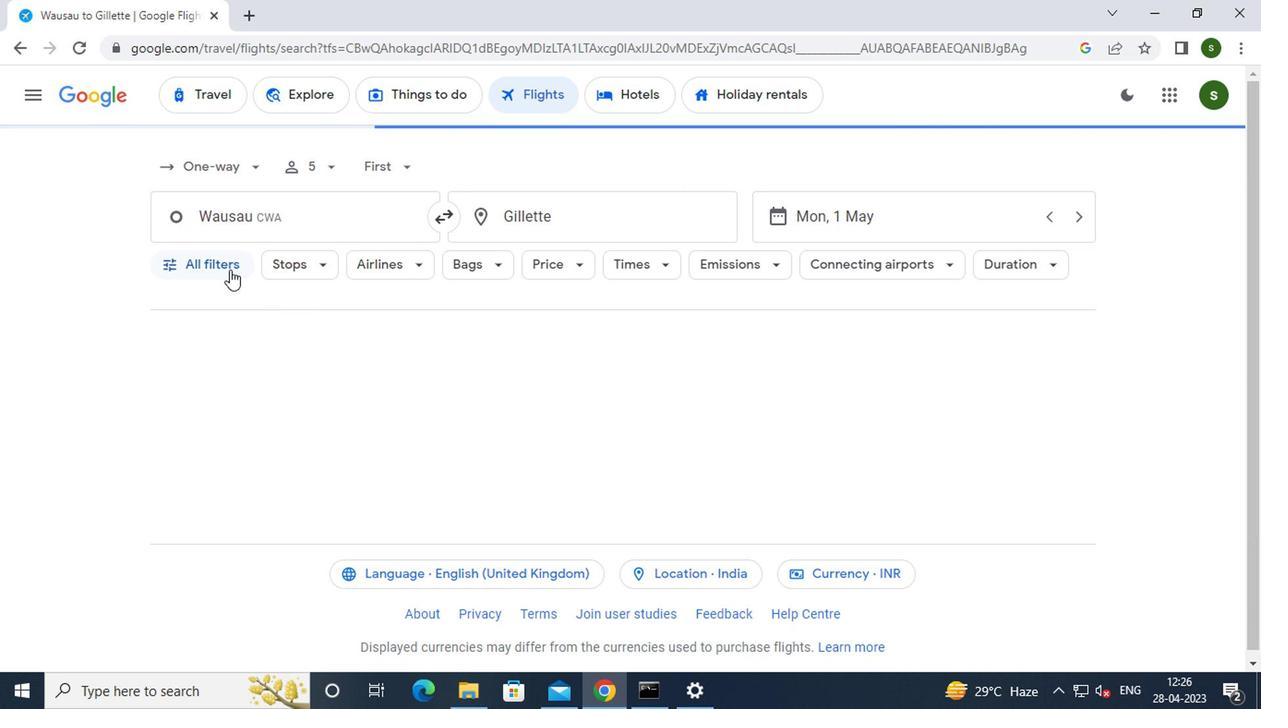 
Action: Mouse moved to (362, 388)
Screenshot: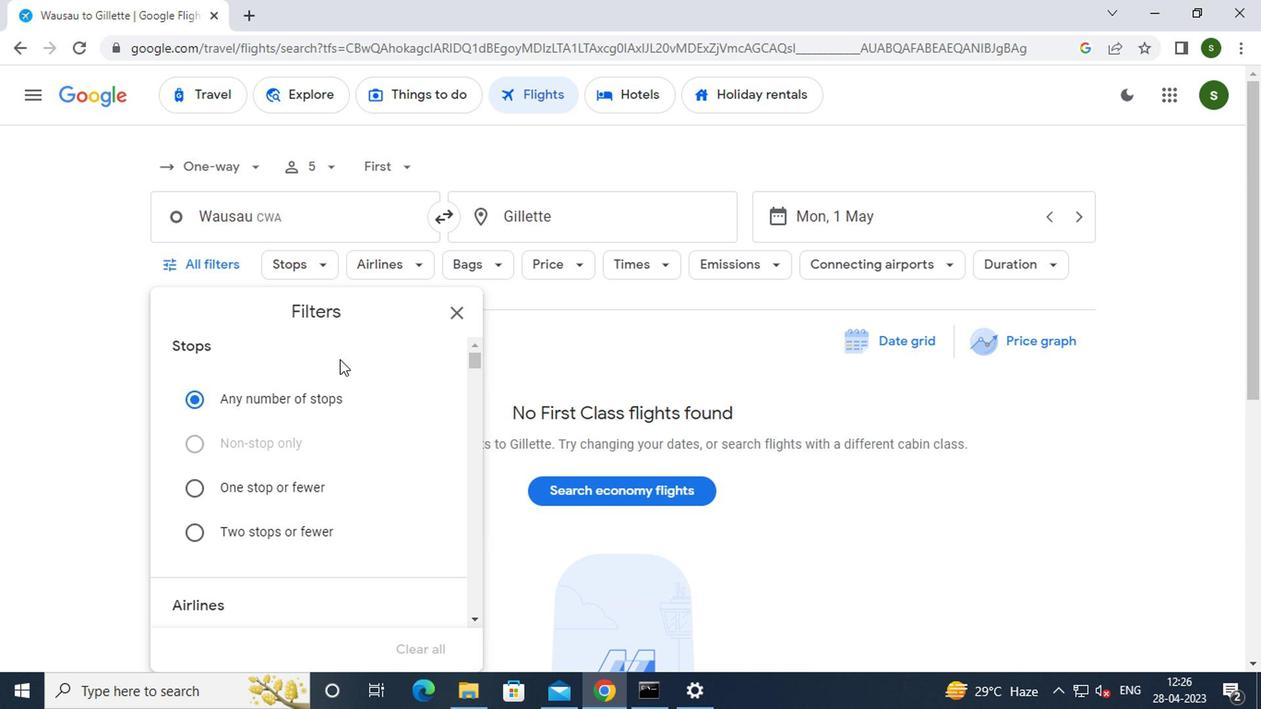 
Action: Mouse scrolled (362, 388) with delta (0, 0)
Screenshot: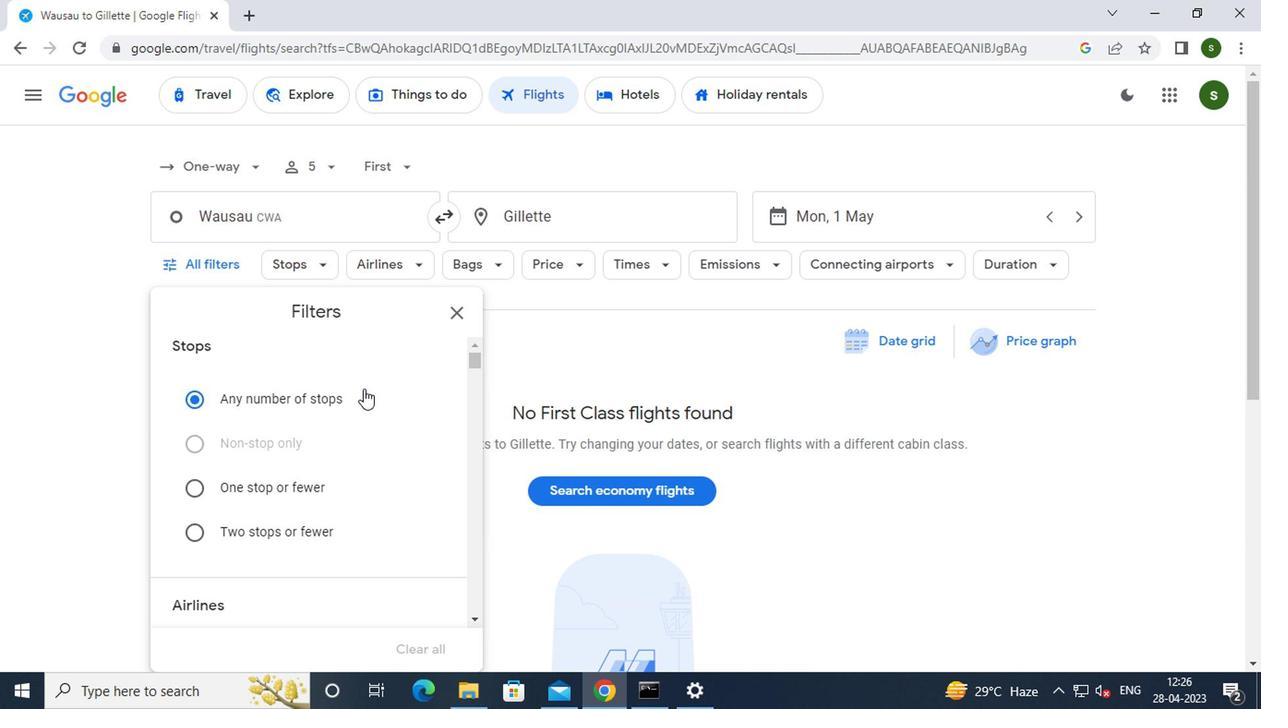 
Action: Mouse scrolled (362, 388) with delta (0, 0)
Screenshot: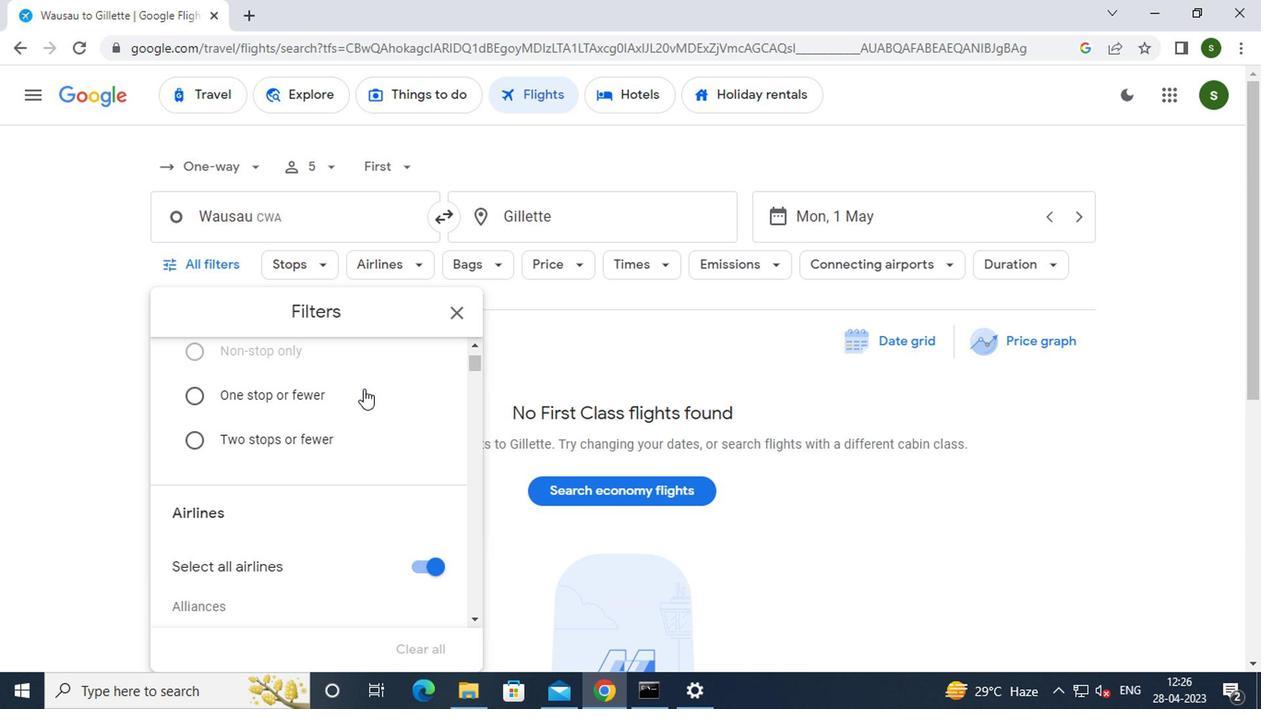 
Action: Mouse moved to (432, 469)
Screenshot: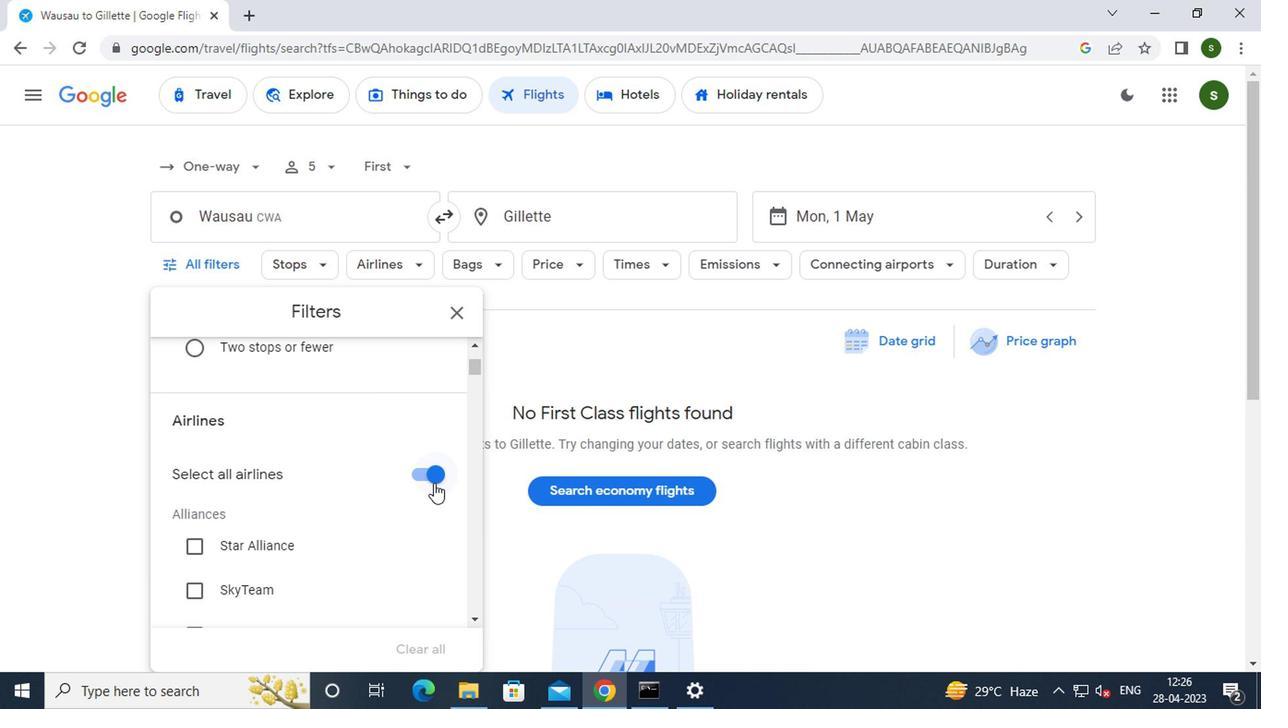 
Action: Mouse pressed left at (432, 469)
Screenshot: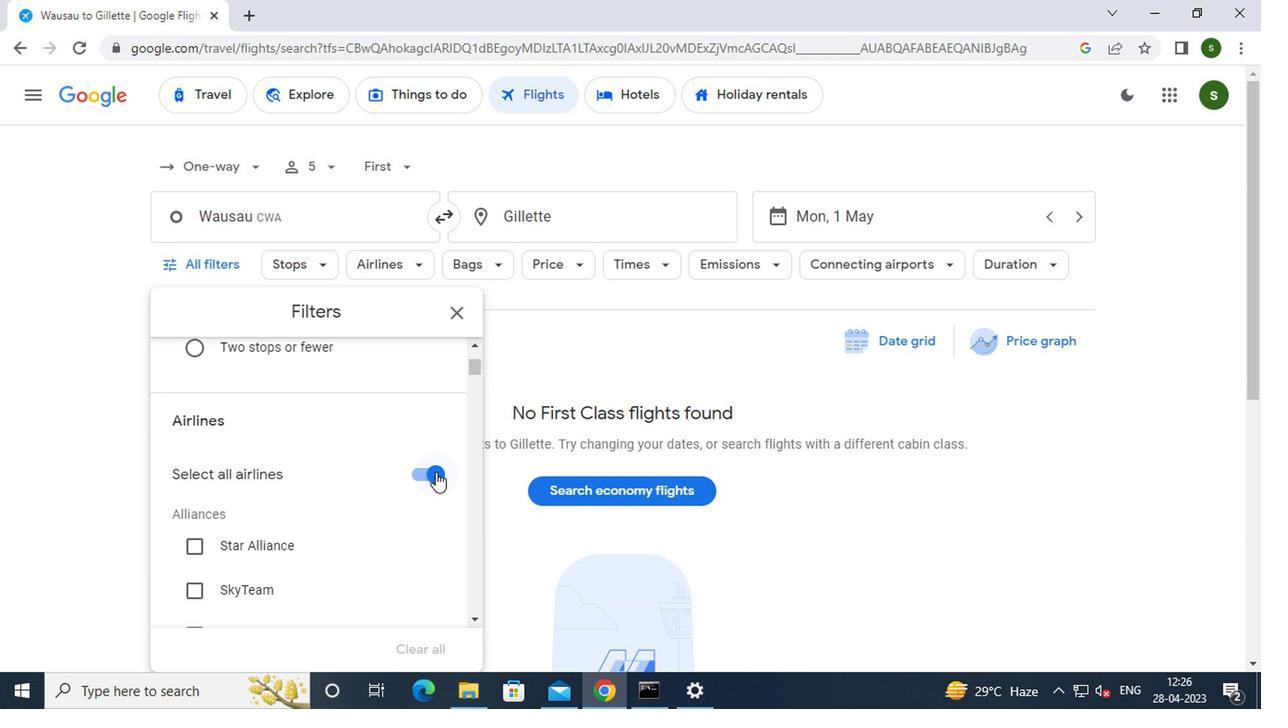 
Action: Mouse moved to (371, 465)
Screenshot: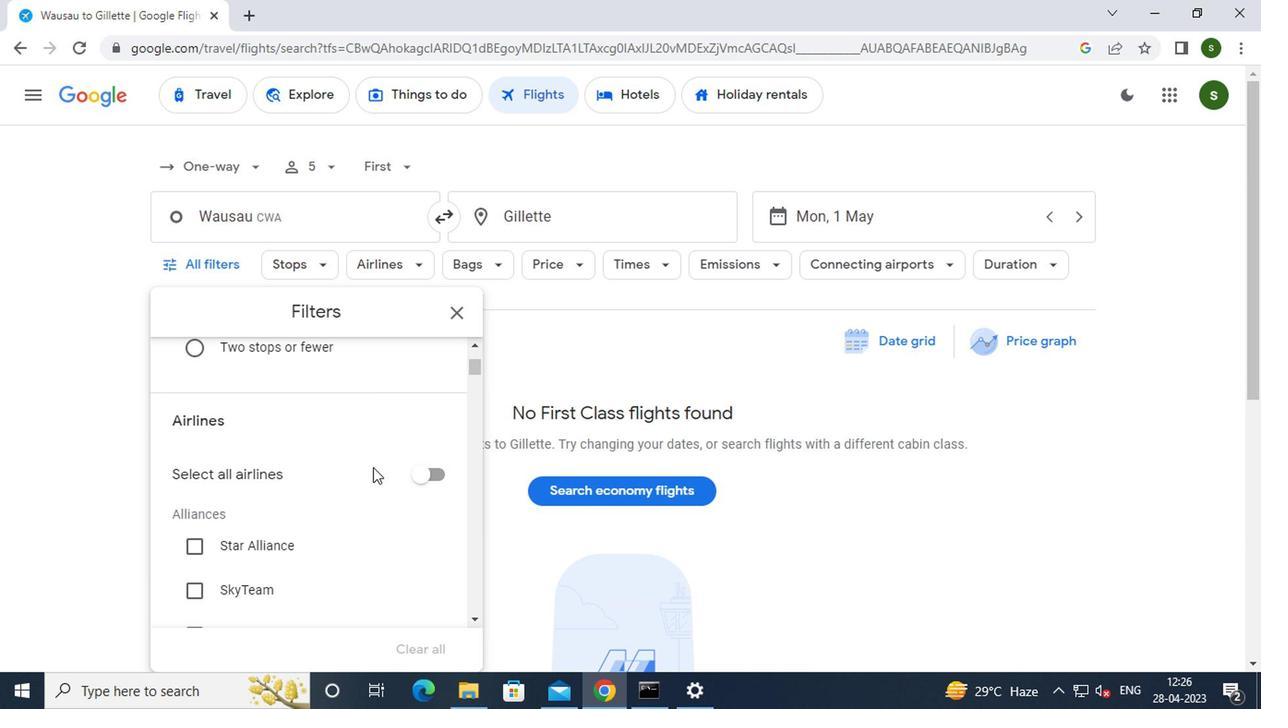 
Action: Mouse scrolled (371, 463) with delta (0, -1)
Screenshot: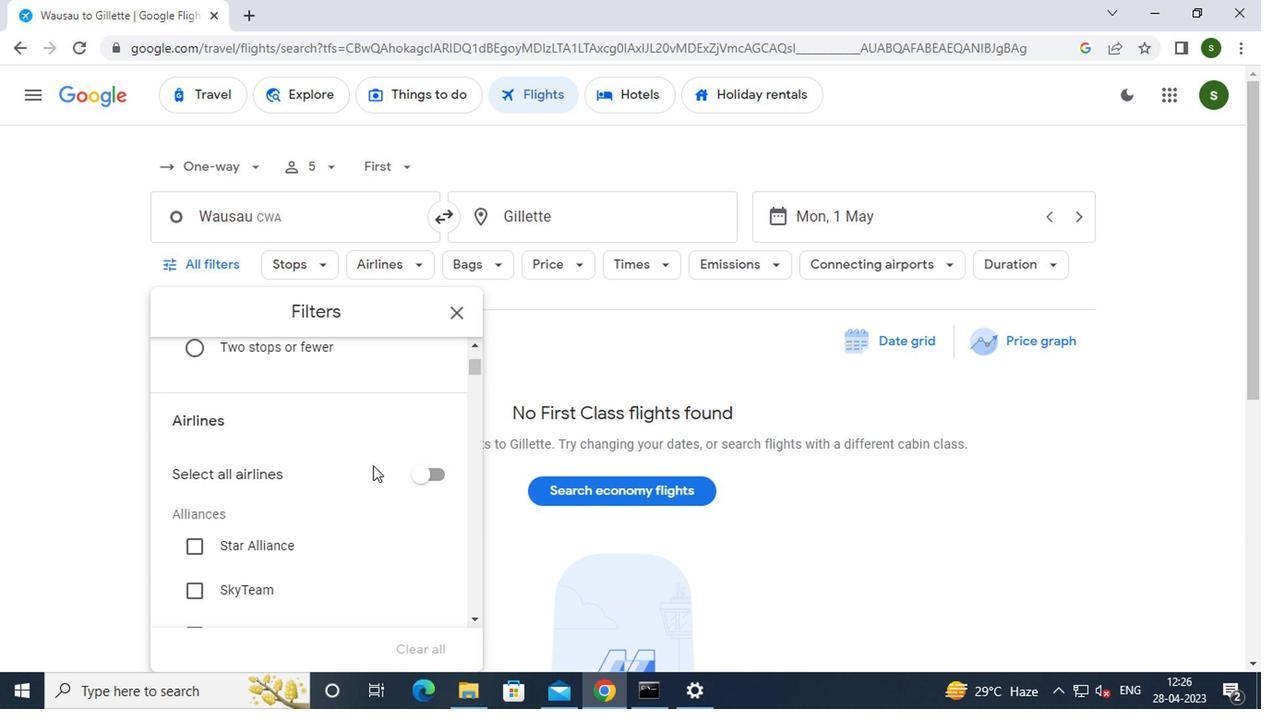 
Action: Mouse scrolled (371, 463) with delta (0, -1)
Screenshot: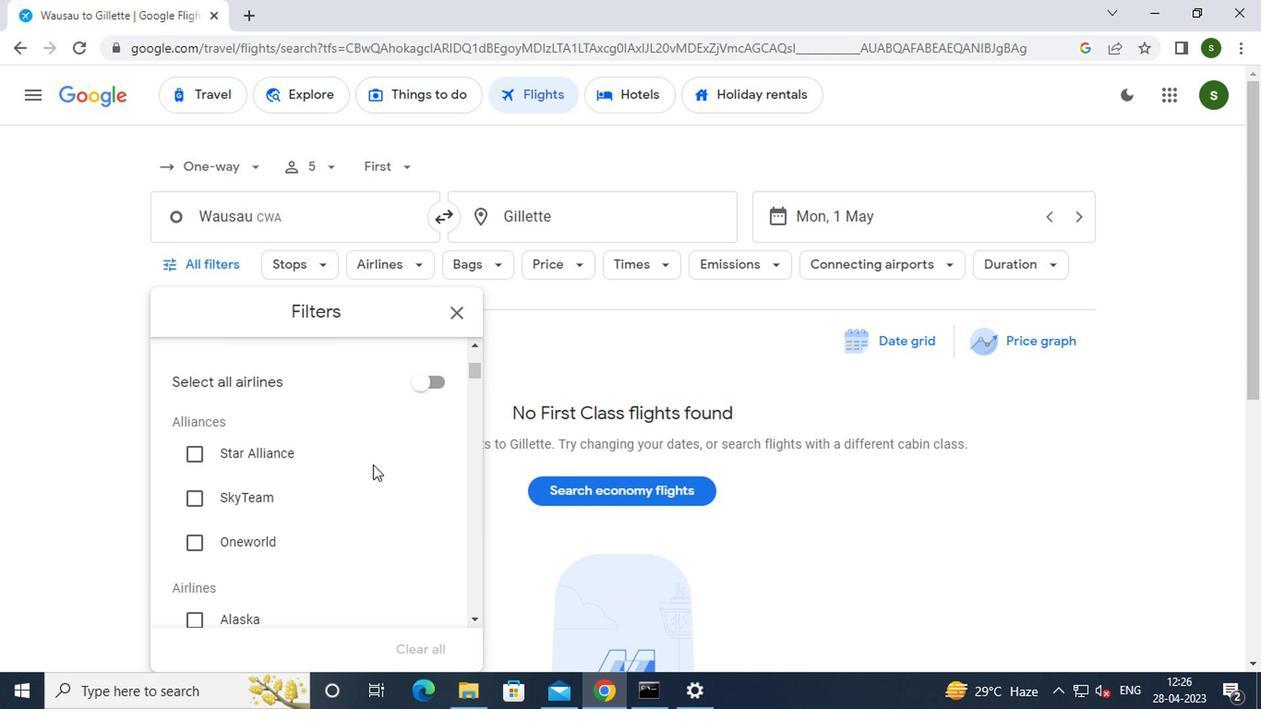 
Action: Mouse scrolled (371, 463) with delta (0, -1)
Screenshot: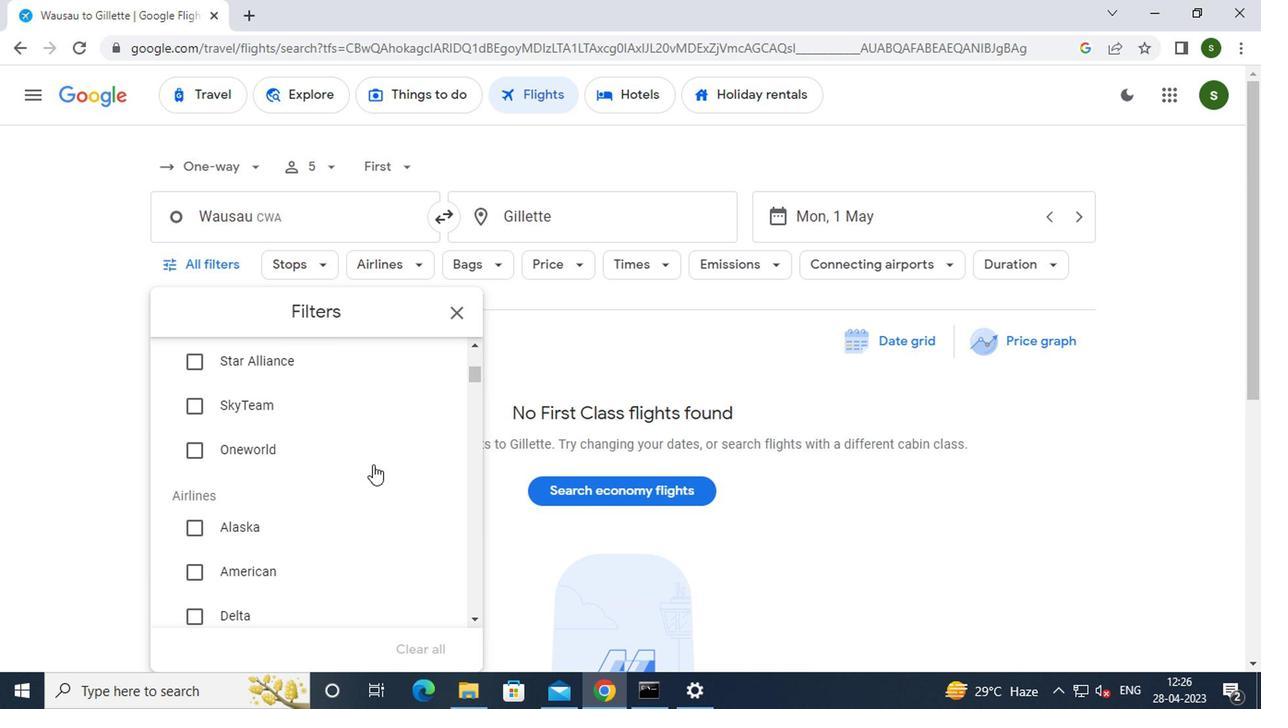 
Action: Mouse moved to (243, 469)
Screenshot: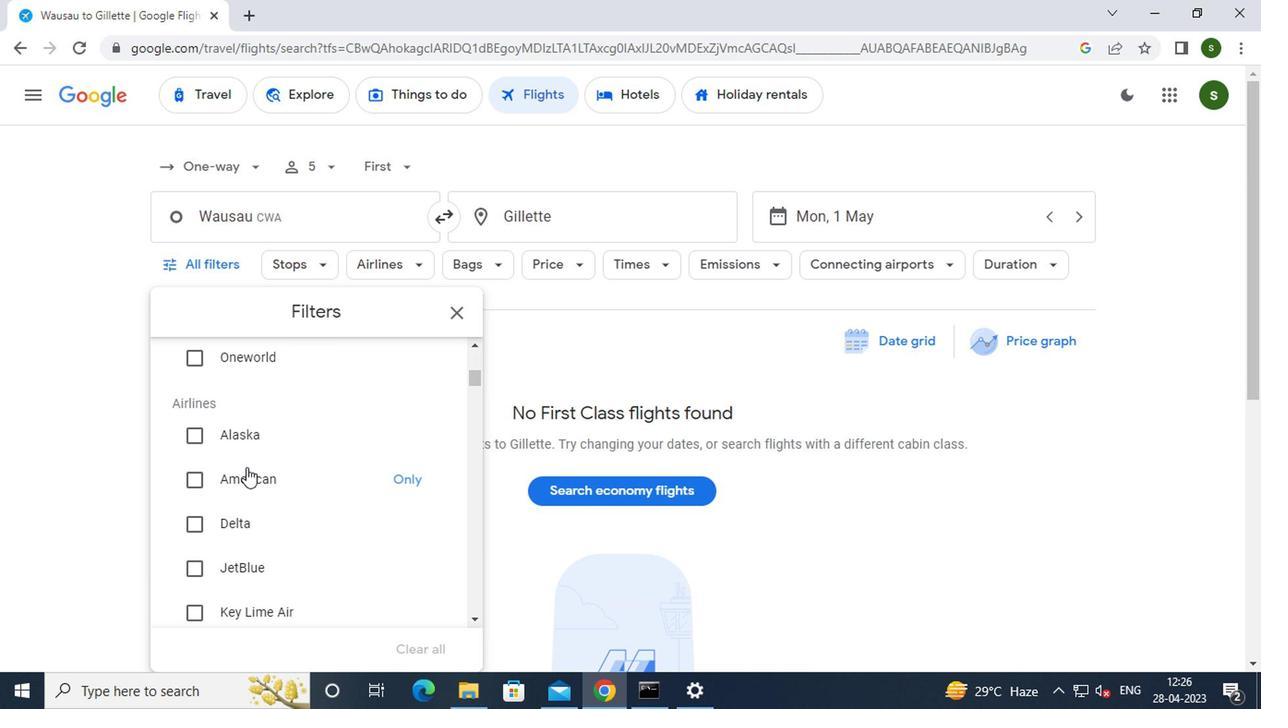
Action: Mouse pressed left at (243, 469)
Screenshot: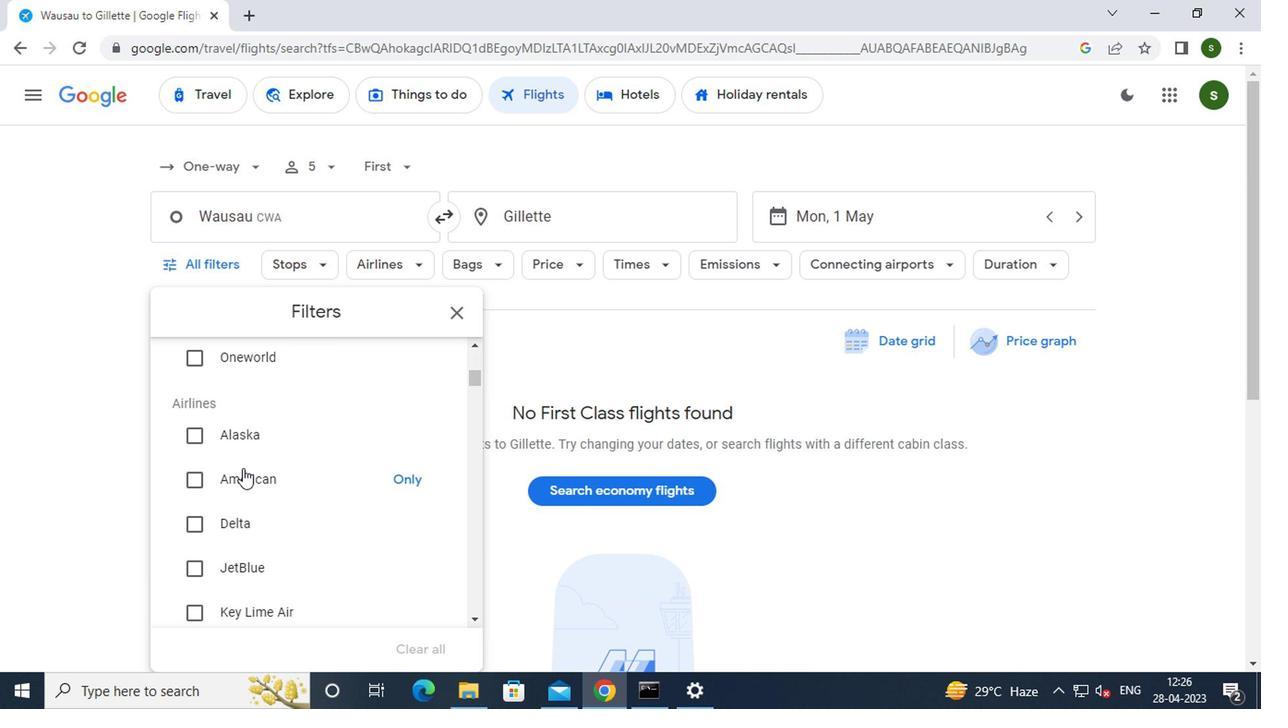 
Action: Mouse scrolled (243, 468) with delta (0, -1)
Screenshot: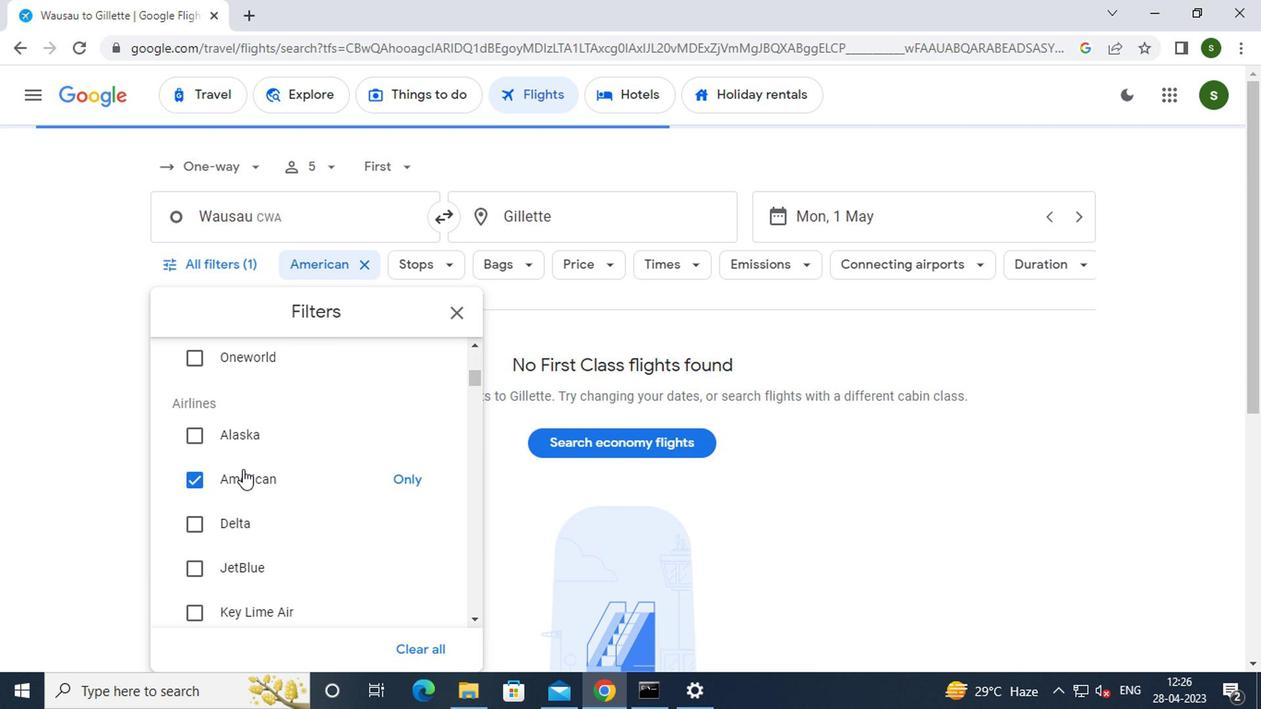 
Action: Mouse scrolled (243, 468) with delta (0, -1)
Screenshot: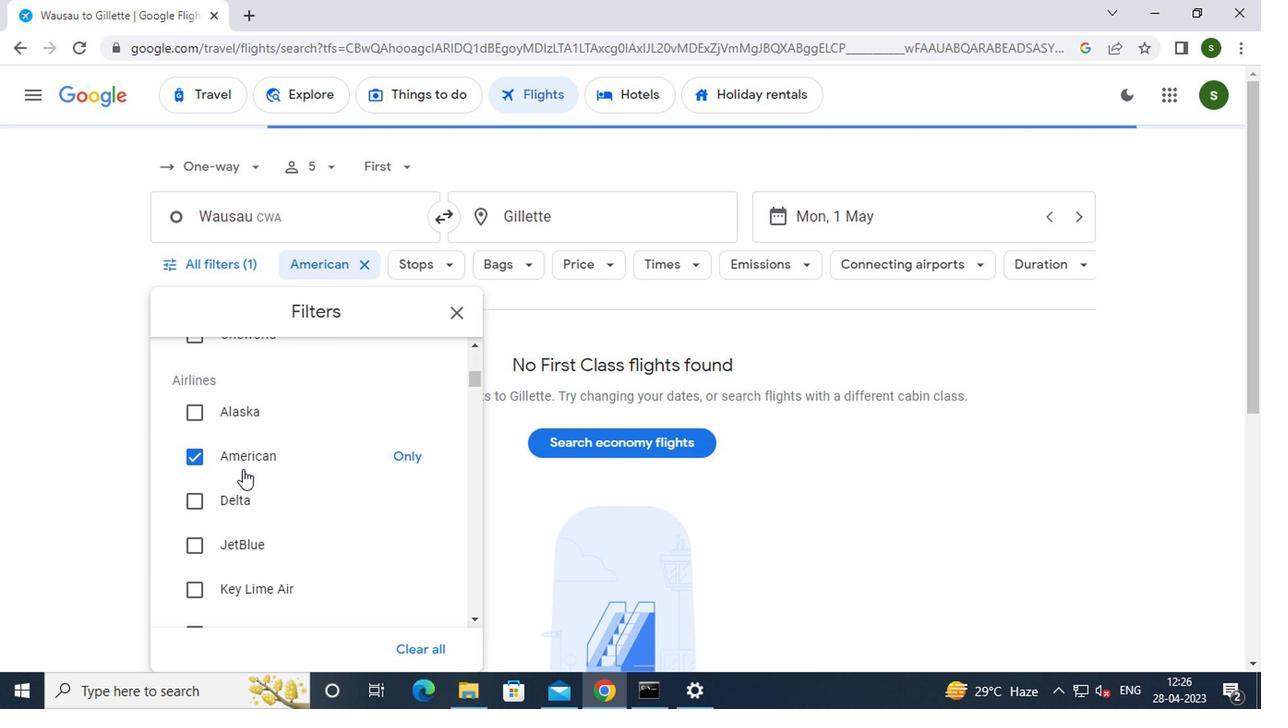 
Action: Mouse scrolled (243, 468) with delta (0, -1)
Screenshot: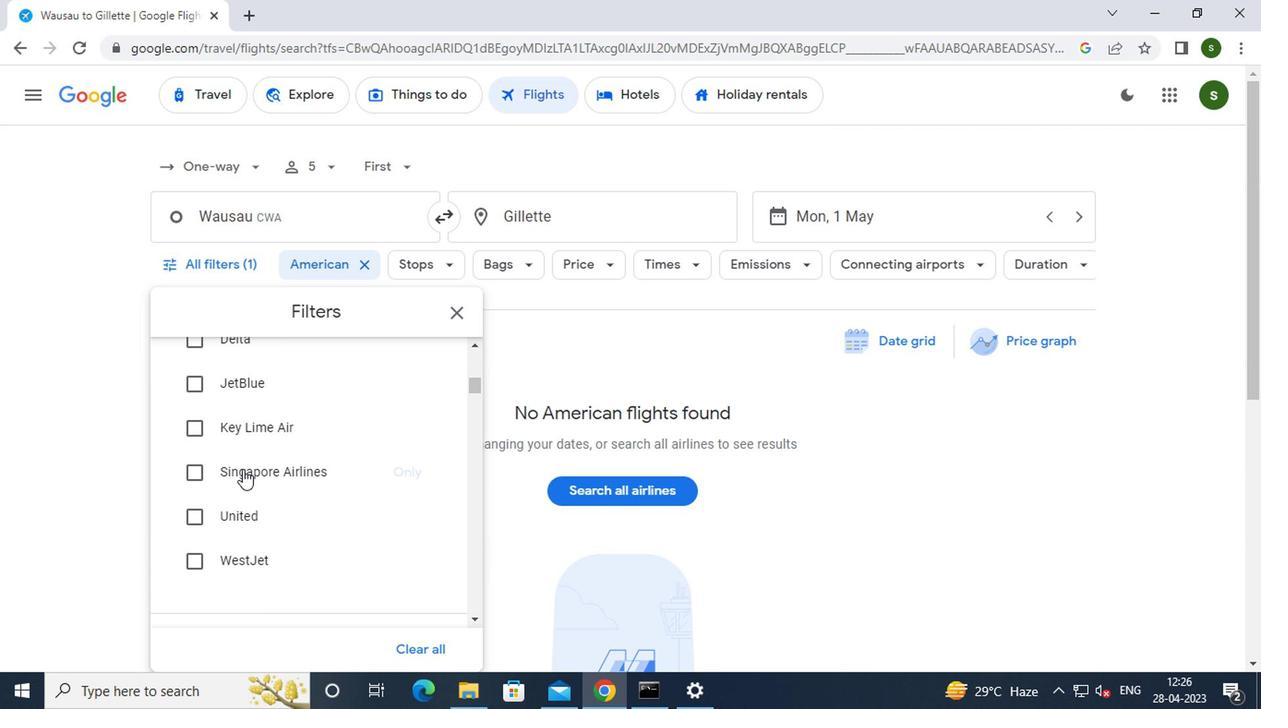 
Action: Mouse scrolled (243, 468) with delta (0, -1)
Screenshot: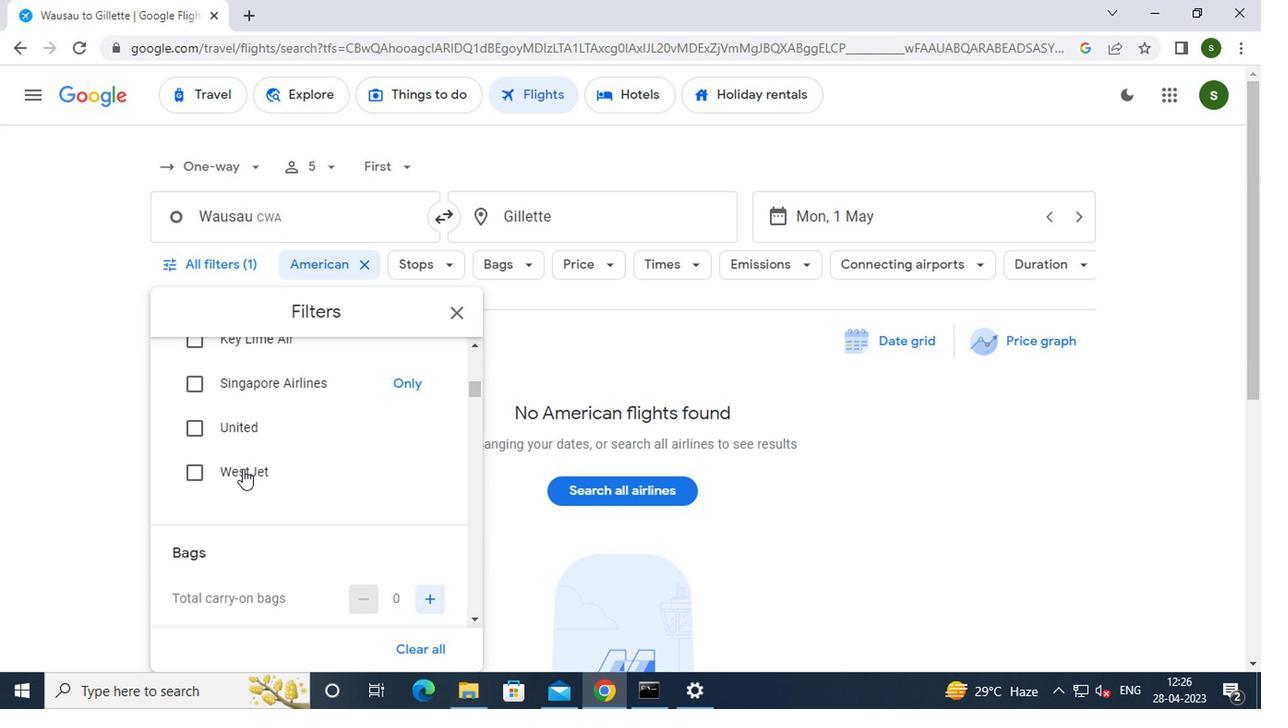 
Action: Mouse moved to (420, 499)
Screenshot: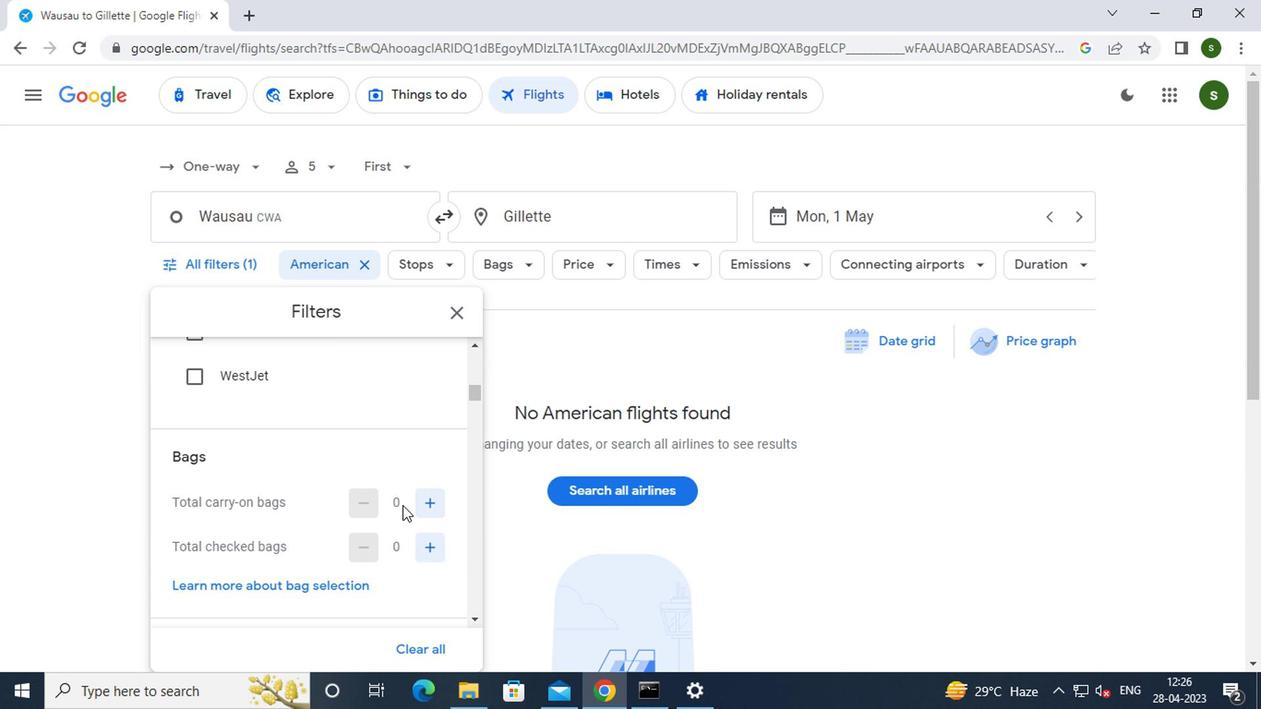 
Action: Mouse pressed left at (420, 499)
Screenshot: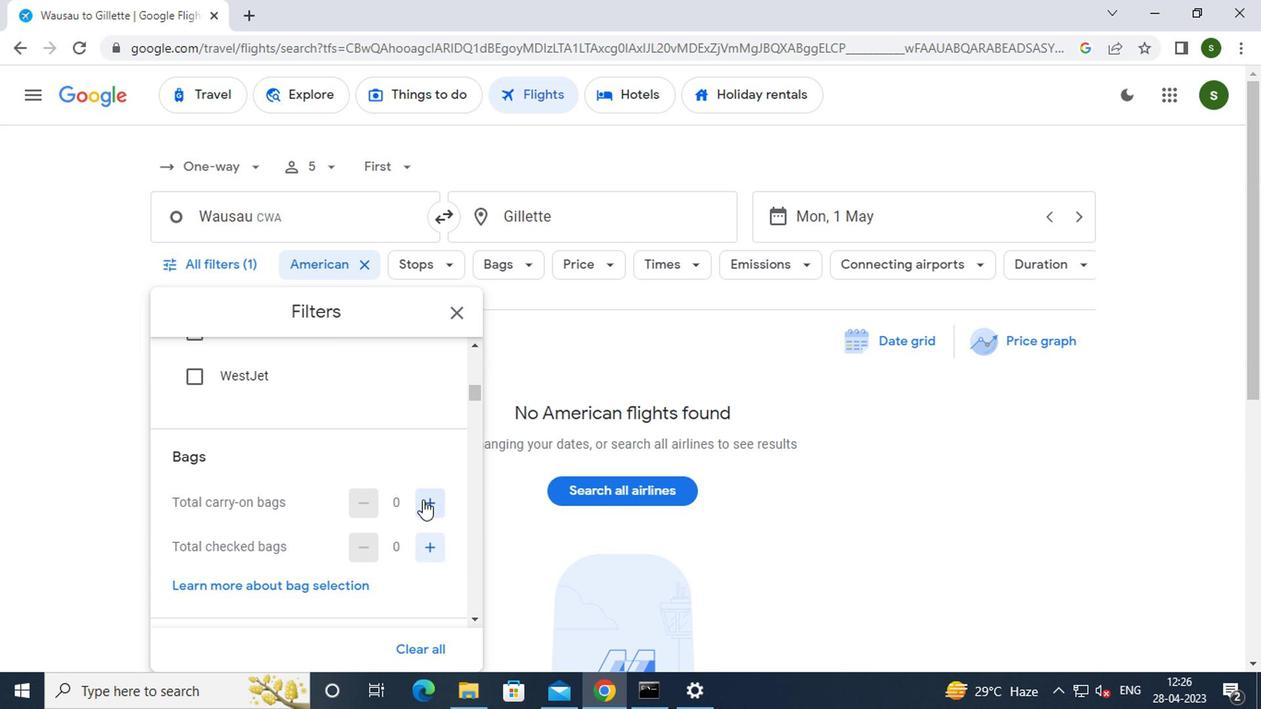 
Action: Mouse moved to (429, 539)
Screenshot: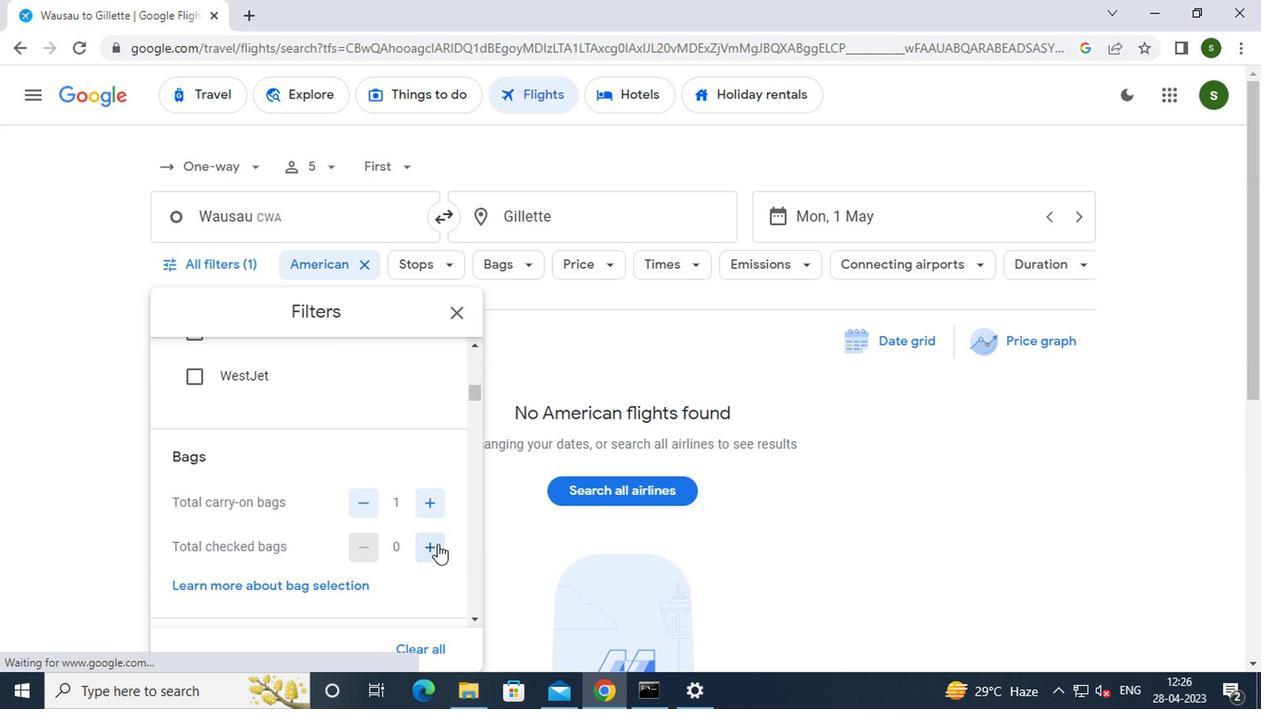 
Action: Mouse pressed left at (429, 539)
Screenshot: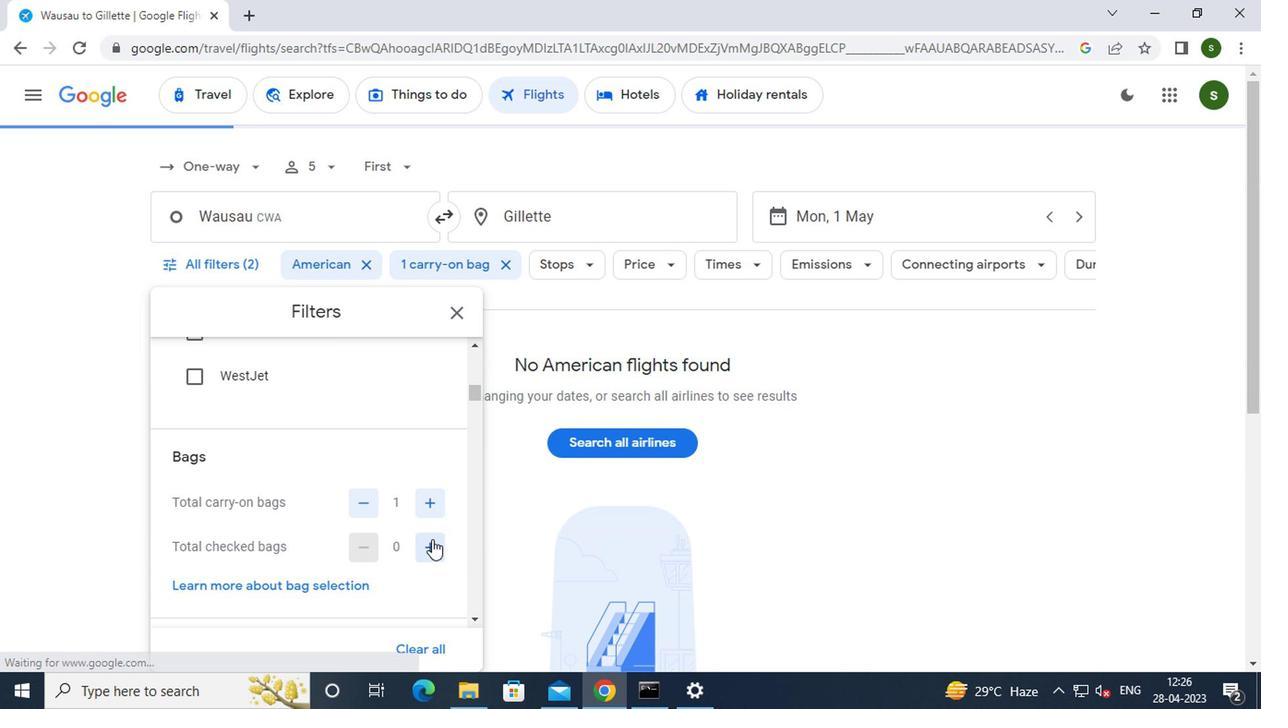 
Action: Mouse pressed left at (429, 539)
Screenshot: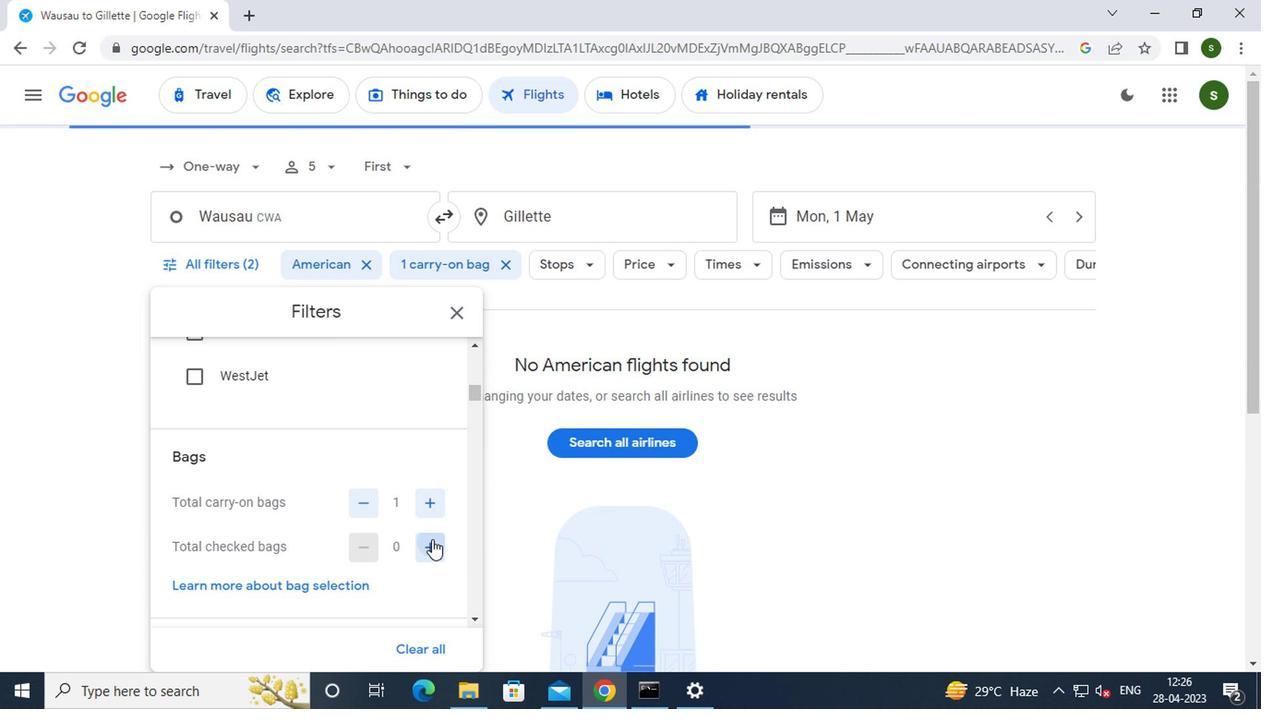 
Action: Mouse pressed left at (429, 539)
Screenshot: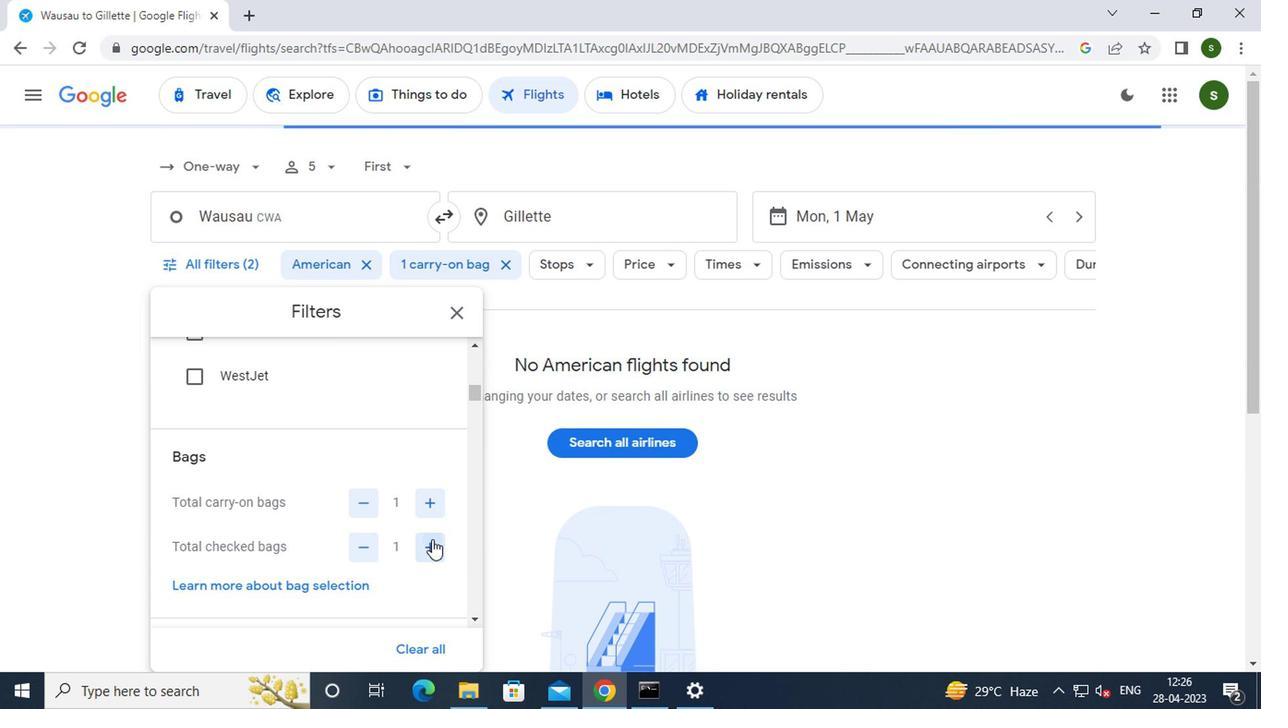 
Action: Mouse pressed left at (429, 539)
Screenshot: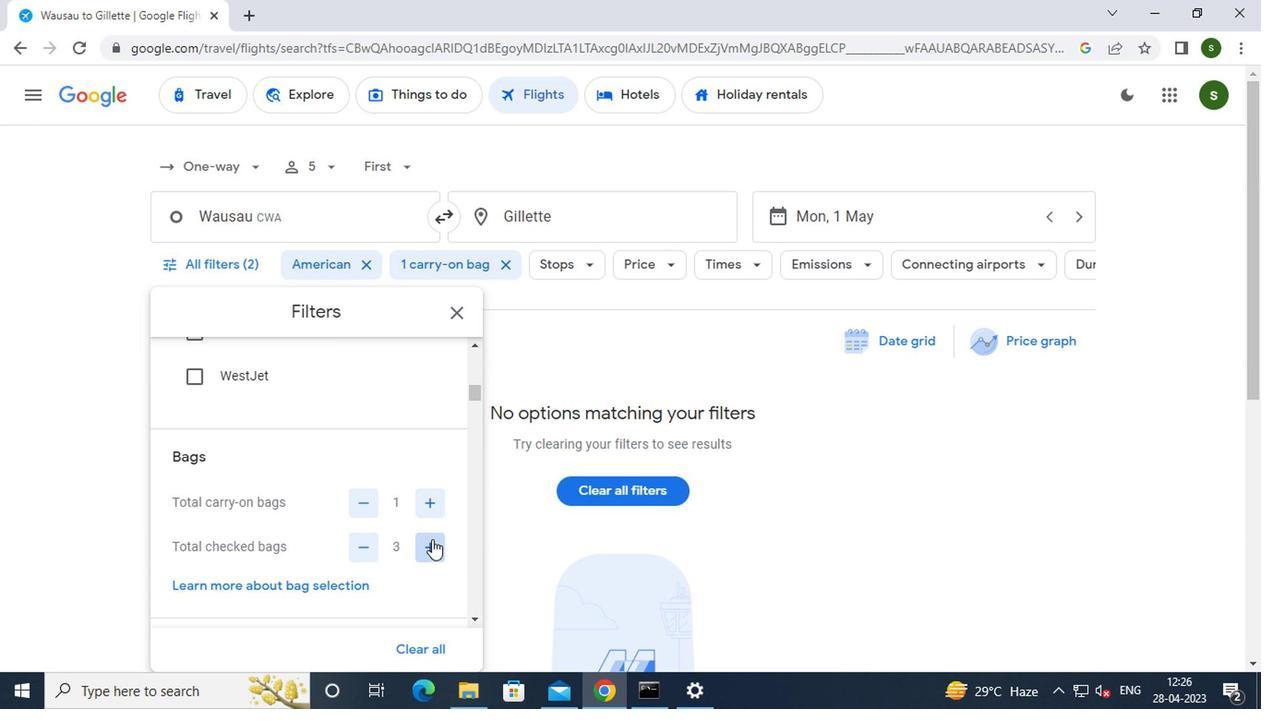 
Action: Mouse pressed left at (429, 539)
Screenshot: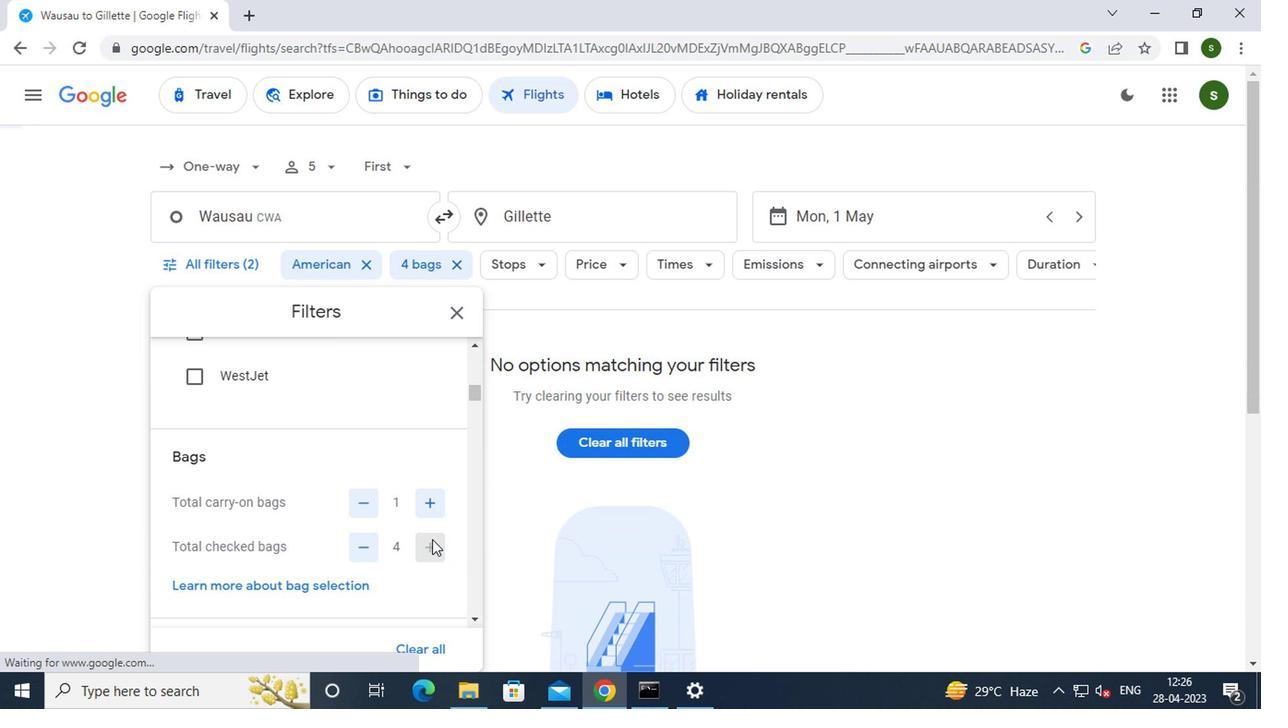 
Action: Mouse moved to (425, 540)
Screenshot: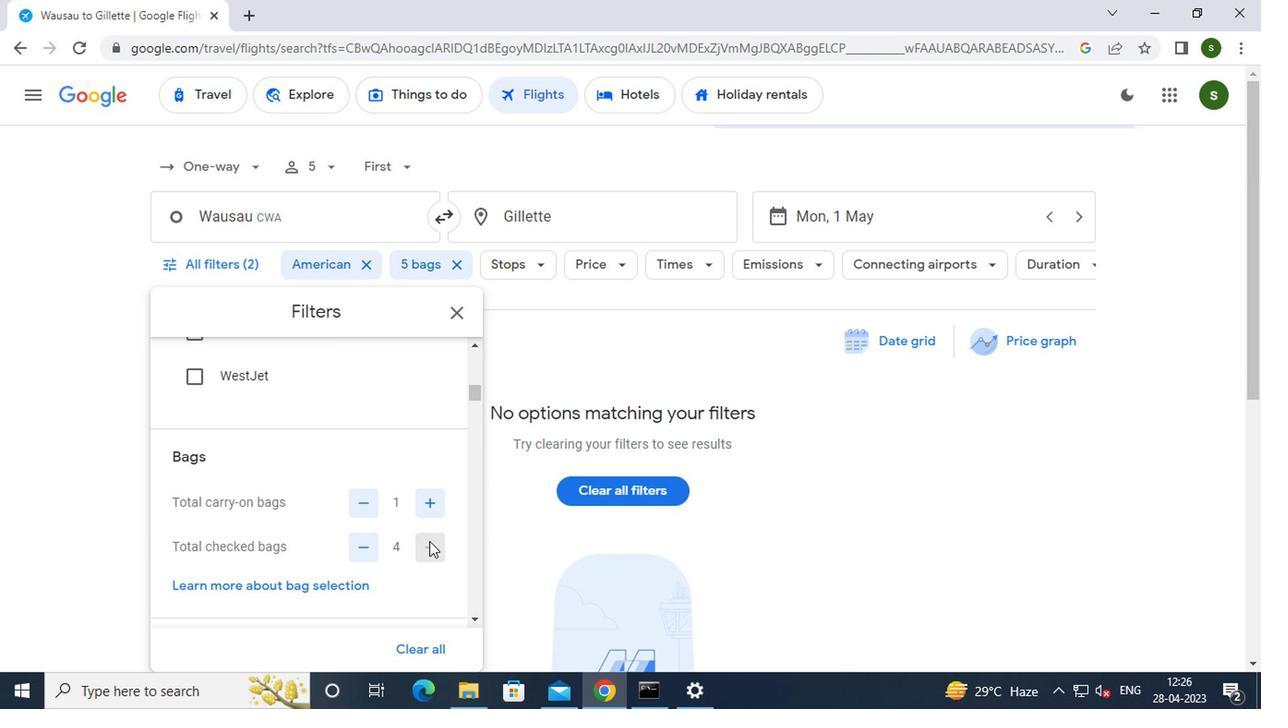 
Action: Mouse scrolled (425, 539) with delta (0, -1)
Screenshot: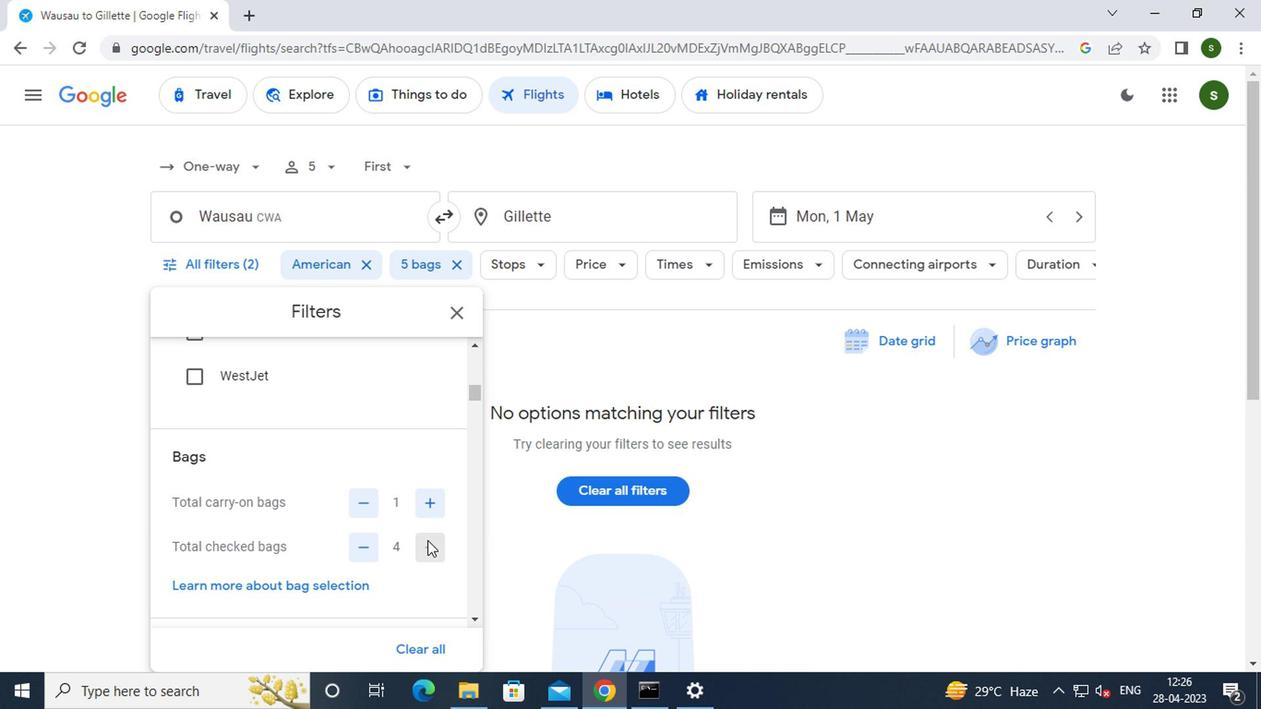
Action: Mouse moved to (425, 538)
Screenshot: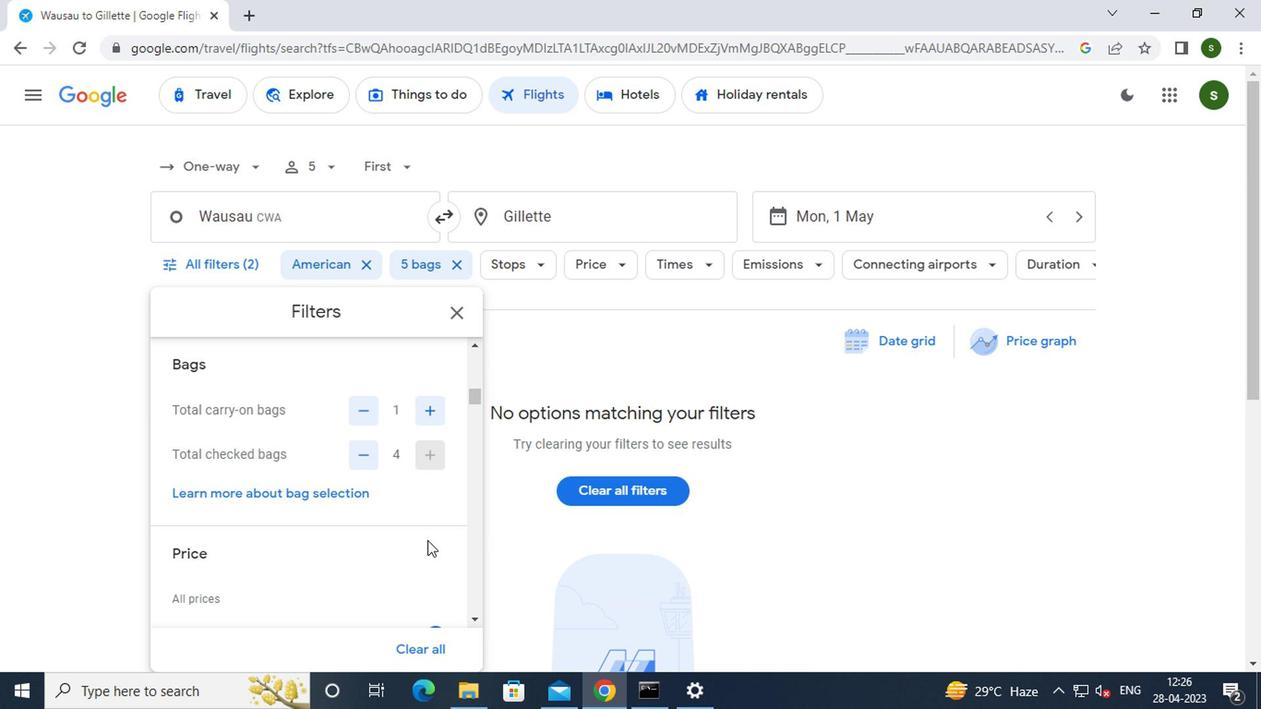 
Action: Mouse scrolled (425, 536) with delta (0, -1)
Screenshot: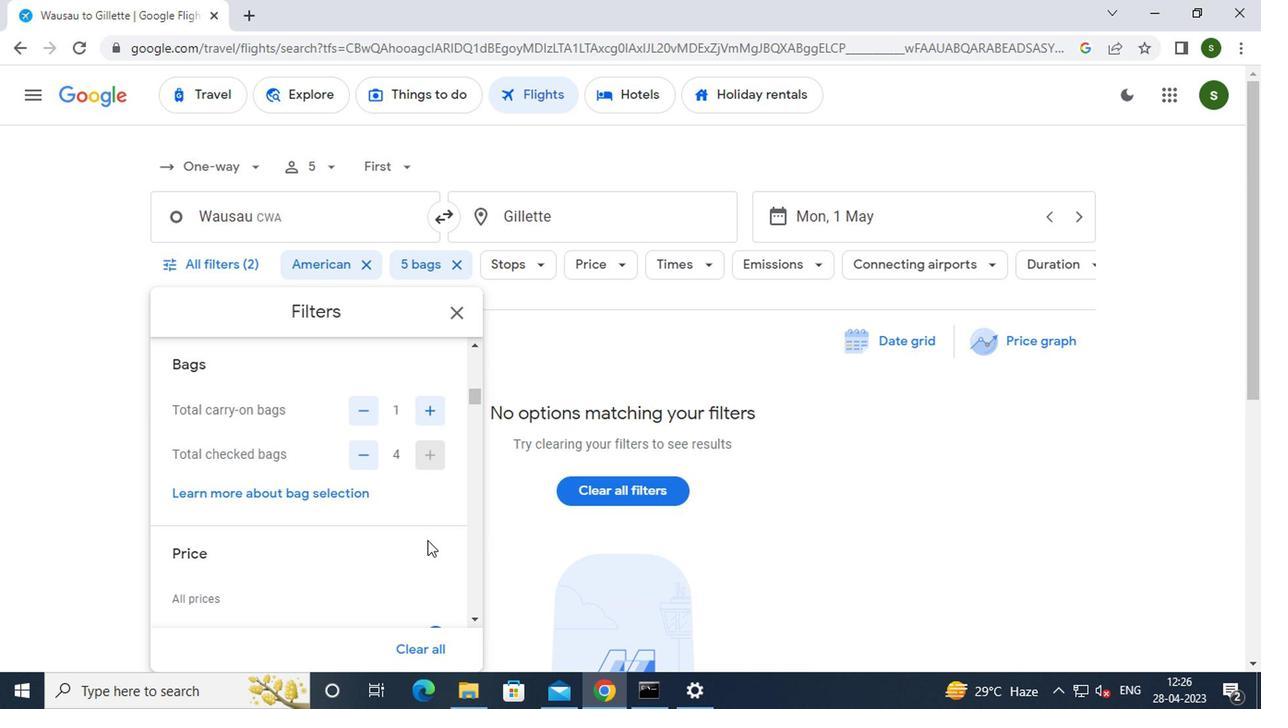 
Action: Mouse pressed left at (425, 538)
Screenshot: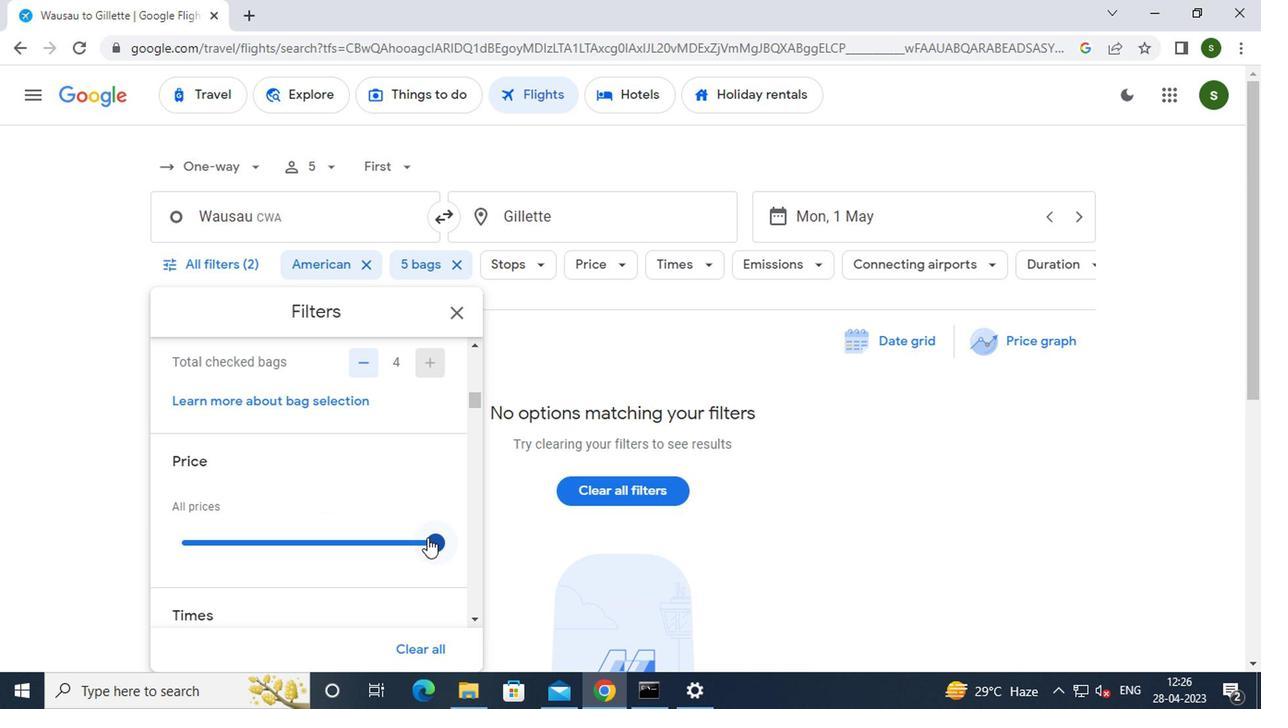 
Action: Mouse moved to (408, 492)
Screenshot: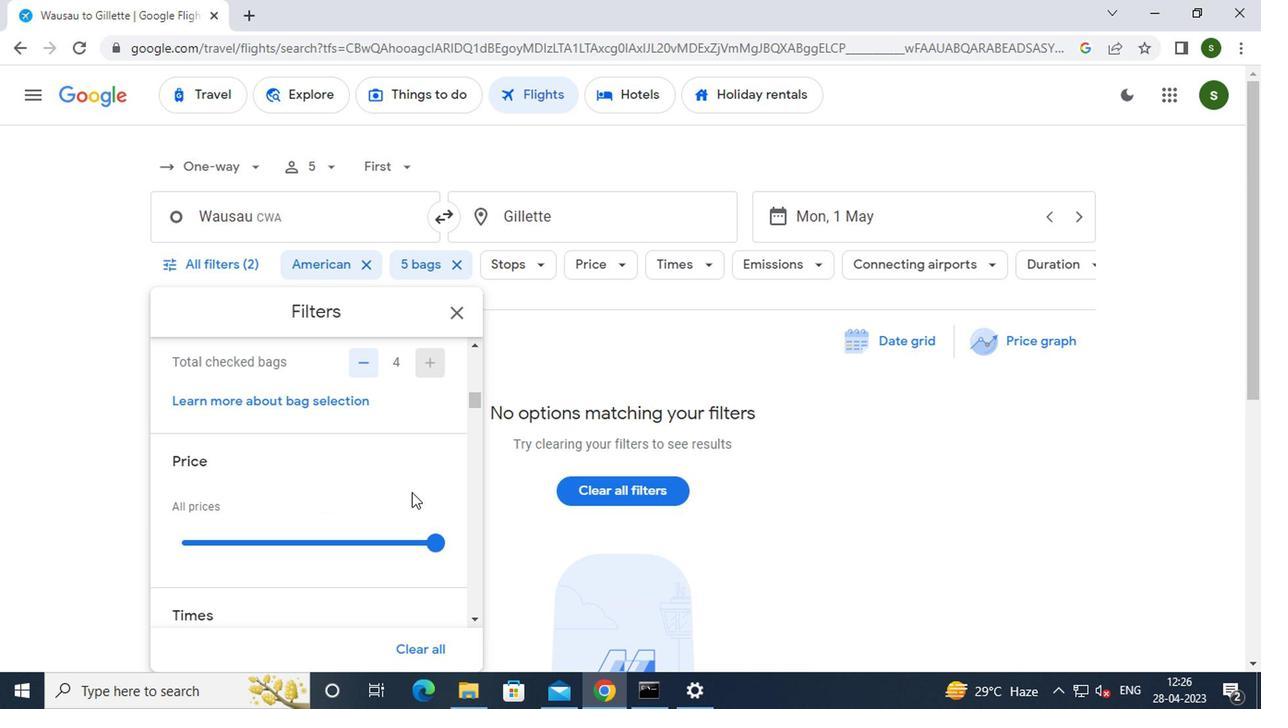 
Action: Mouse scrolled (408, 491) with delta (0, -1)
Screenshot: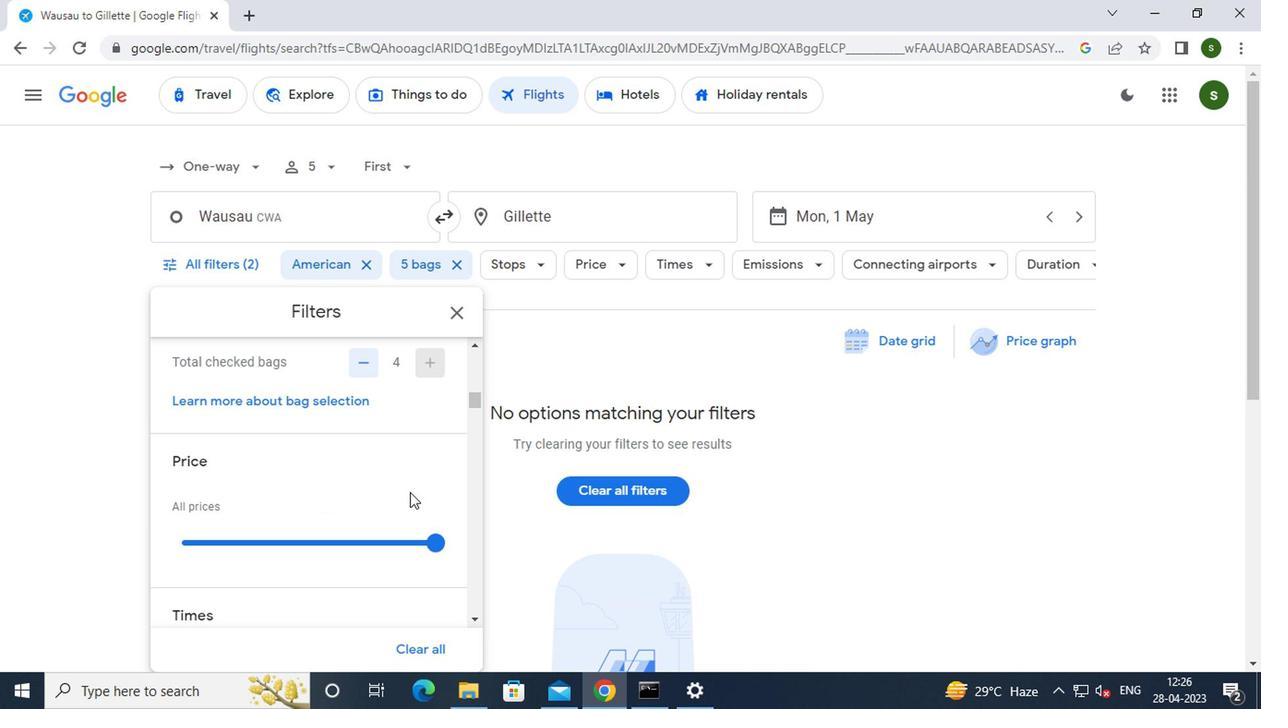
Action: Mouse scrolled (408, 491) with delta (0, -1)
Screenshot: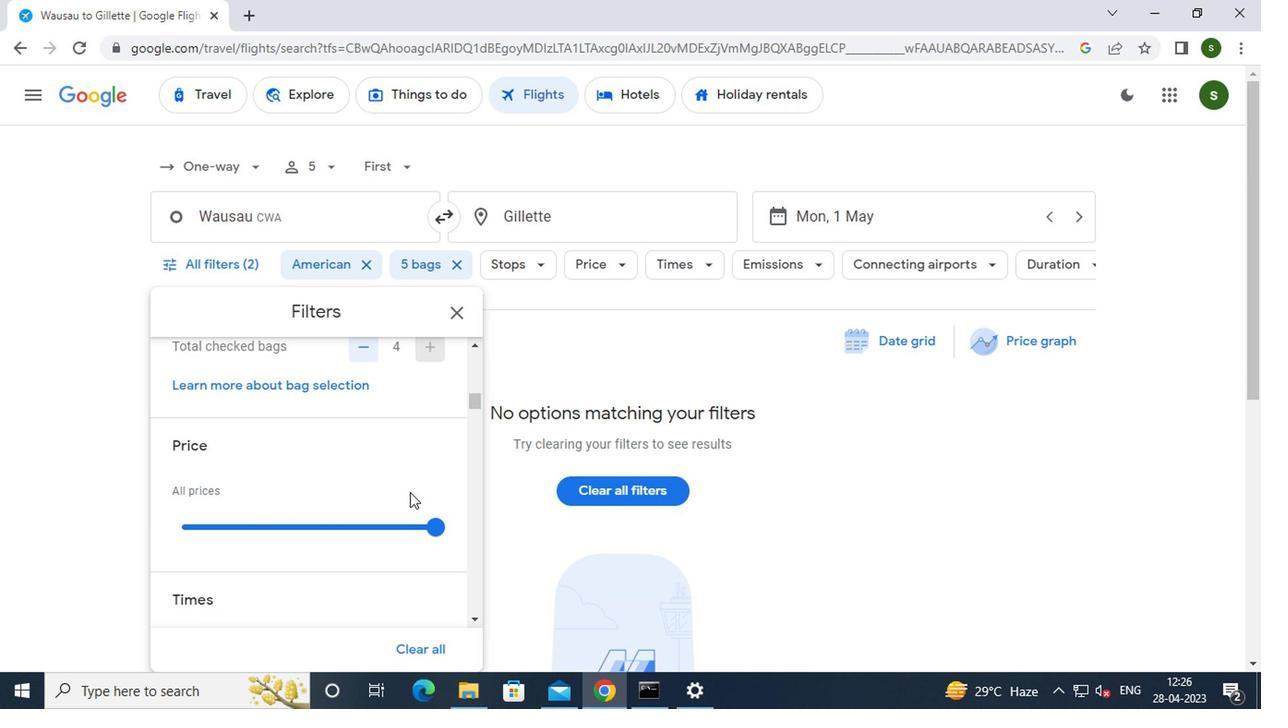 
Action: Mouse moved to (180, 568)
Screenshot: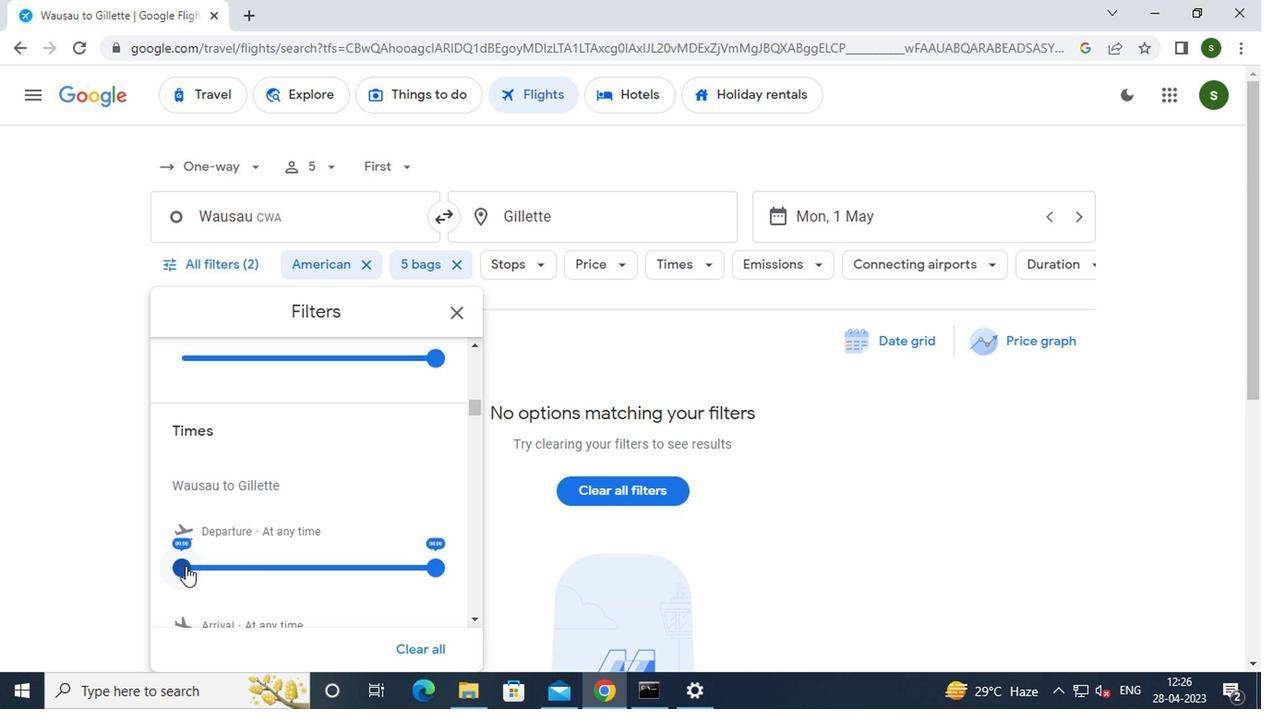 
Action: Mouse pressed left at (180, 568)
Screenshot: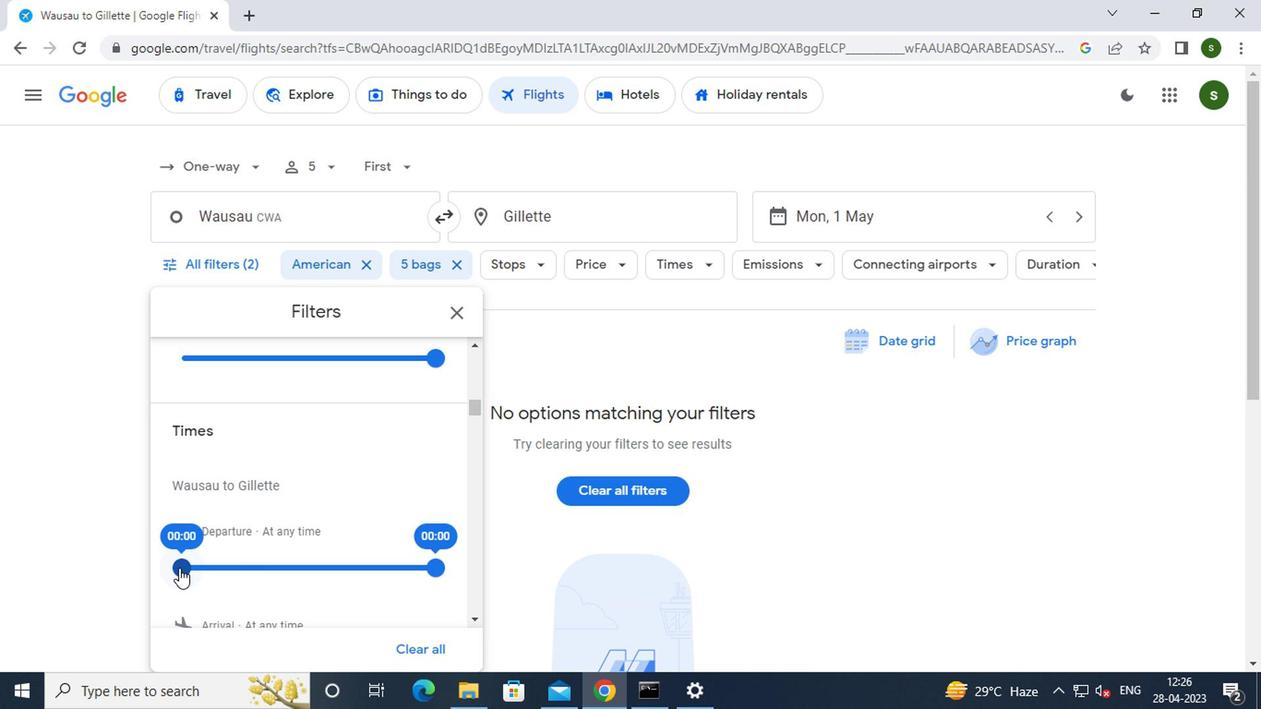 
Action: Mouse moved to (554, 358)
Screenshot: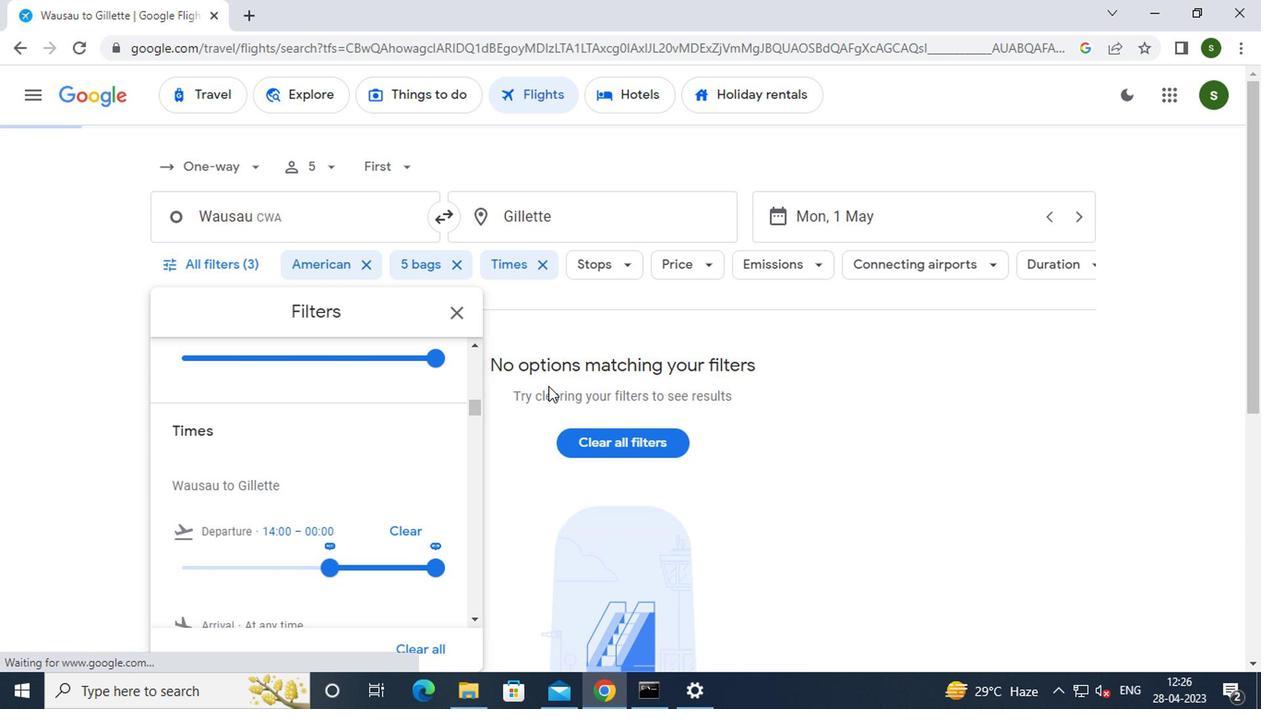 
Action: Mouse pressed left at (554, 358)
Screenshot: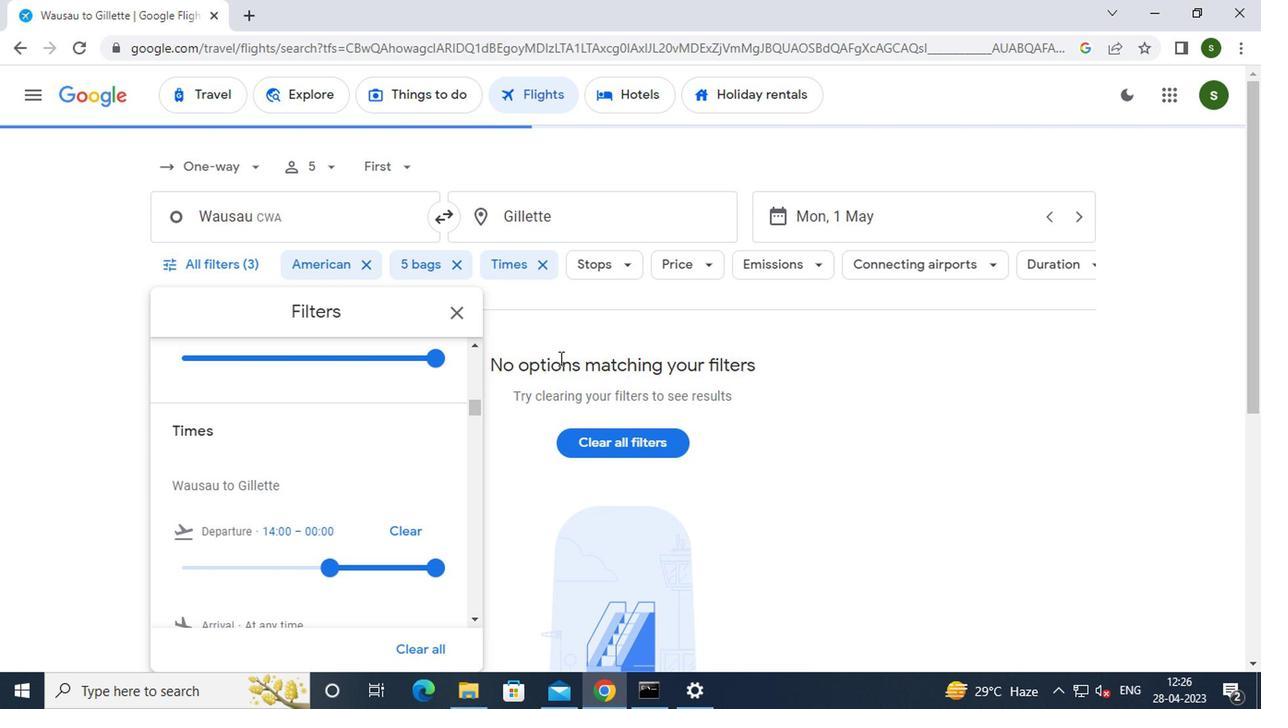 
